 Task: Search one way flight ticket for 2 adults, 2 children, 2 infants in seat in first from Utqiagvik(barrow): Wiley Postwill Rogers Memorial Airport to South Bend: South Bend International Airport on 8-6-2023. Choice of flights is Singapure airlines. Number of bags: 2 carry on bags. Outbound departure time preference is 17:15.
Action: Mouse moved to (335, 139)
Screenshot: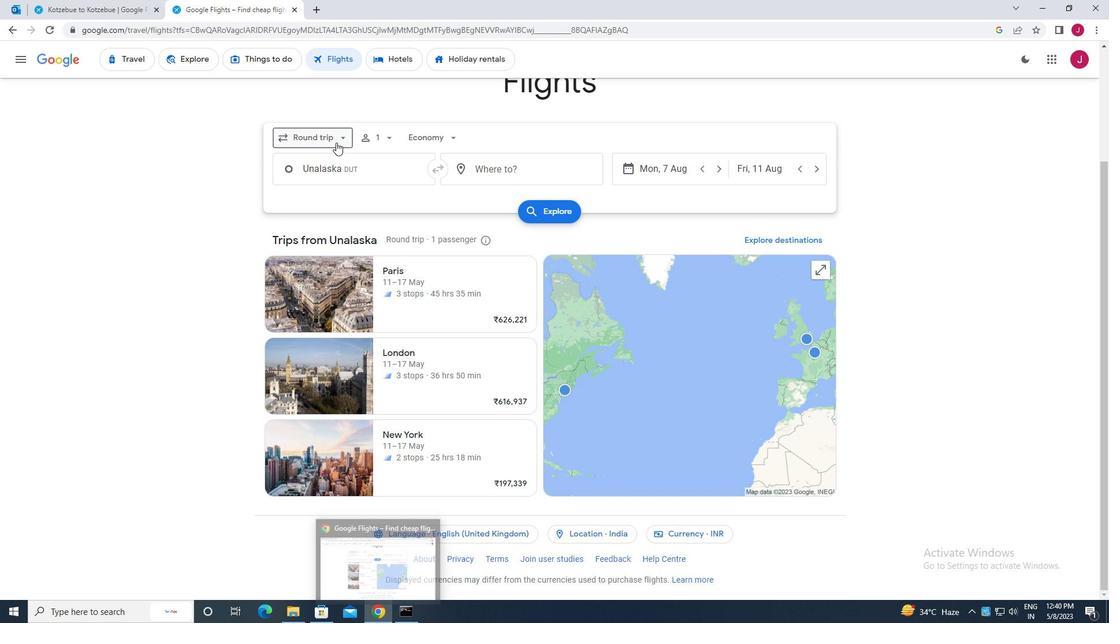 
Action: Mouse pressed left at (335, 139)
Screenshot: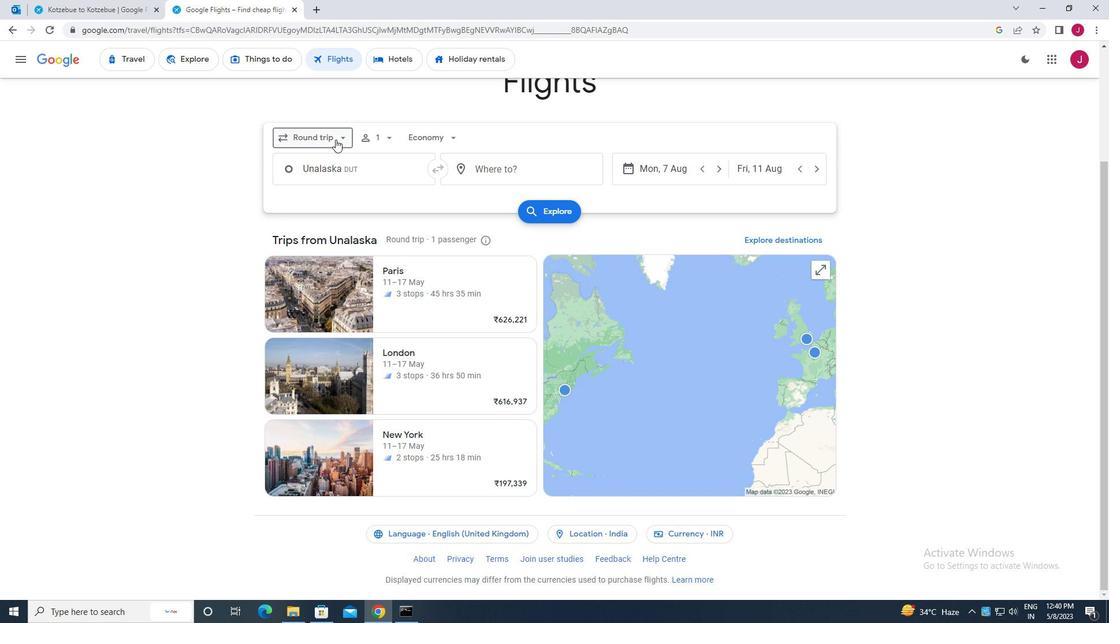 
Action: Mouse moved to (331, 190)
Screenshot: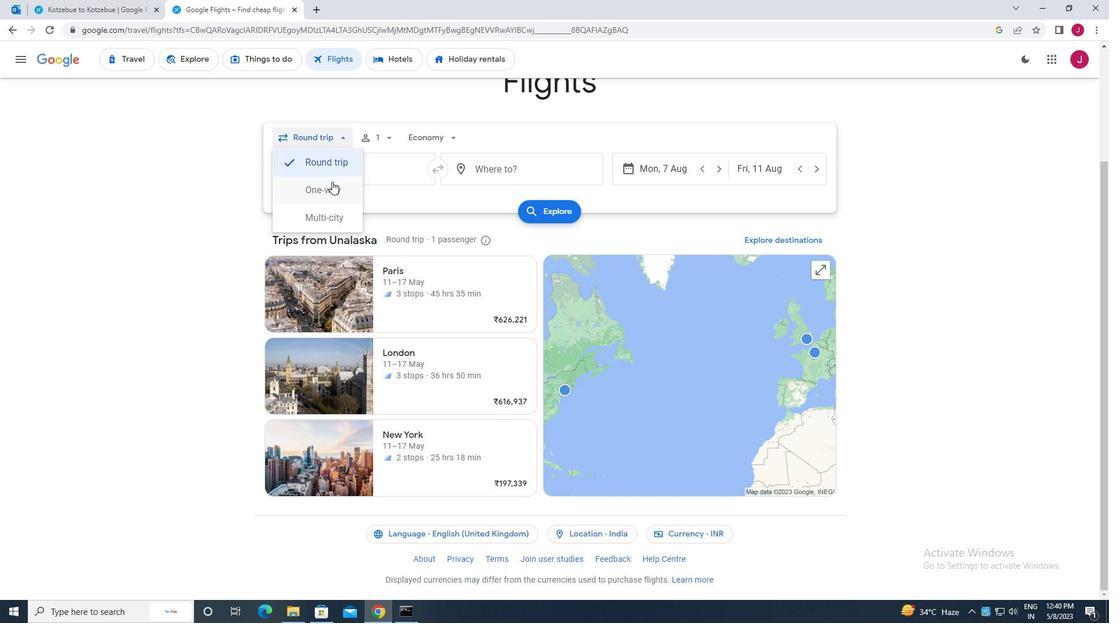 
Action: Mouse pressed left at (331, 190)
Screenshot: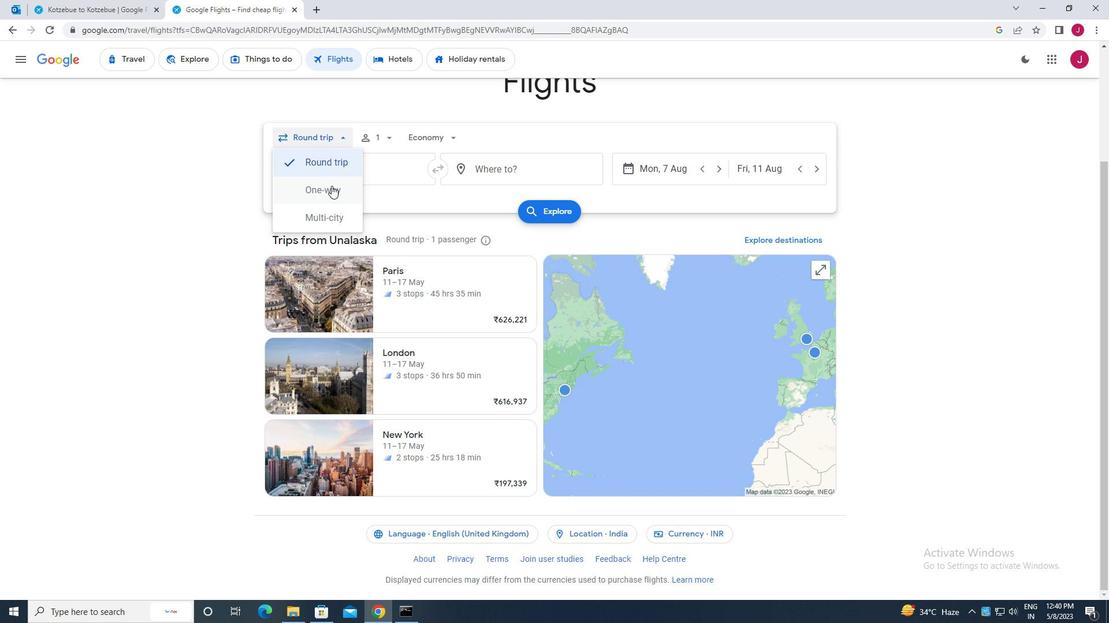 
Action: Mouse moved to (379, 134)
Screenshot: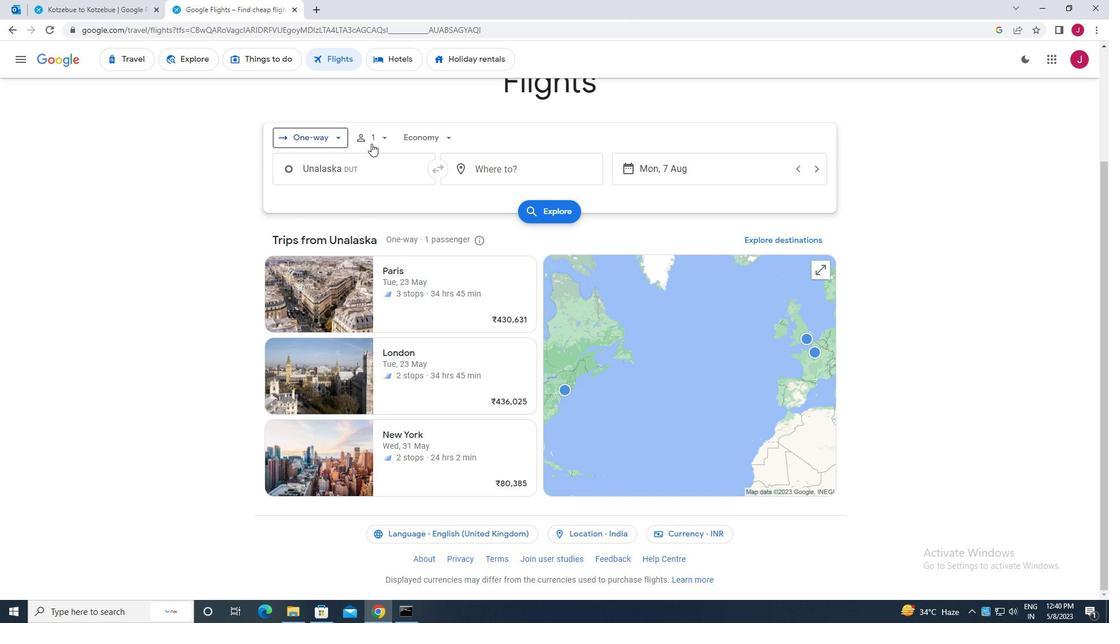 
Action: Mouse pressed left at (379, 134)
Screenshot: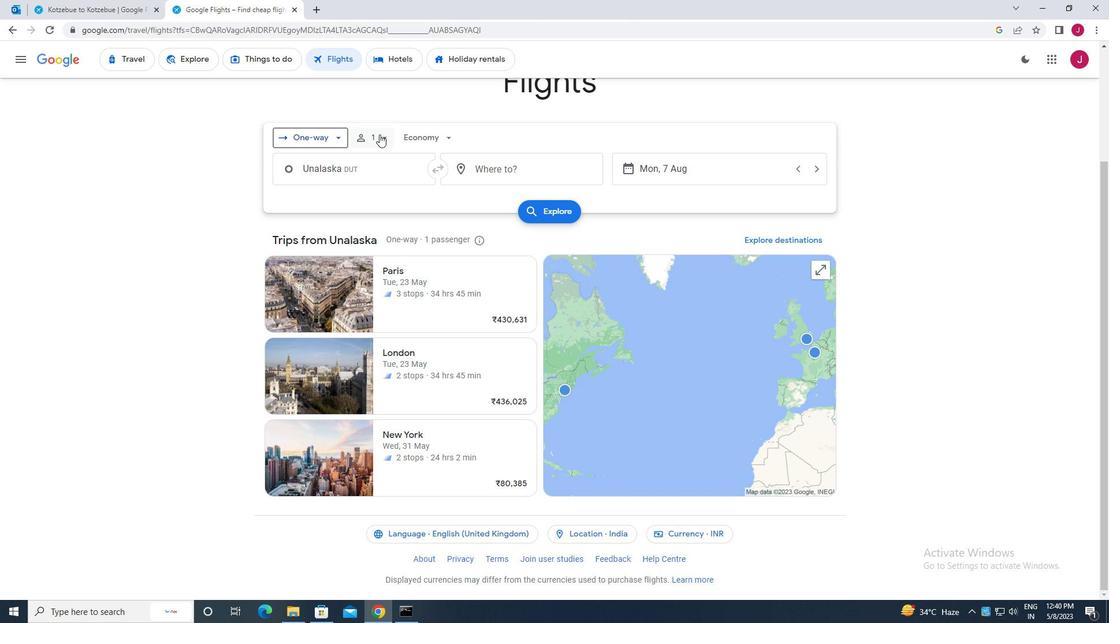 
Action: Mouse moved to (473, 166)
Screenshot: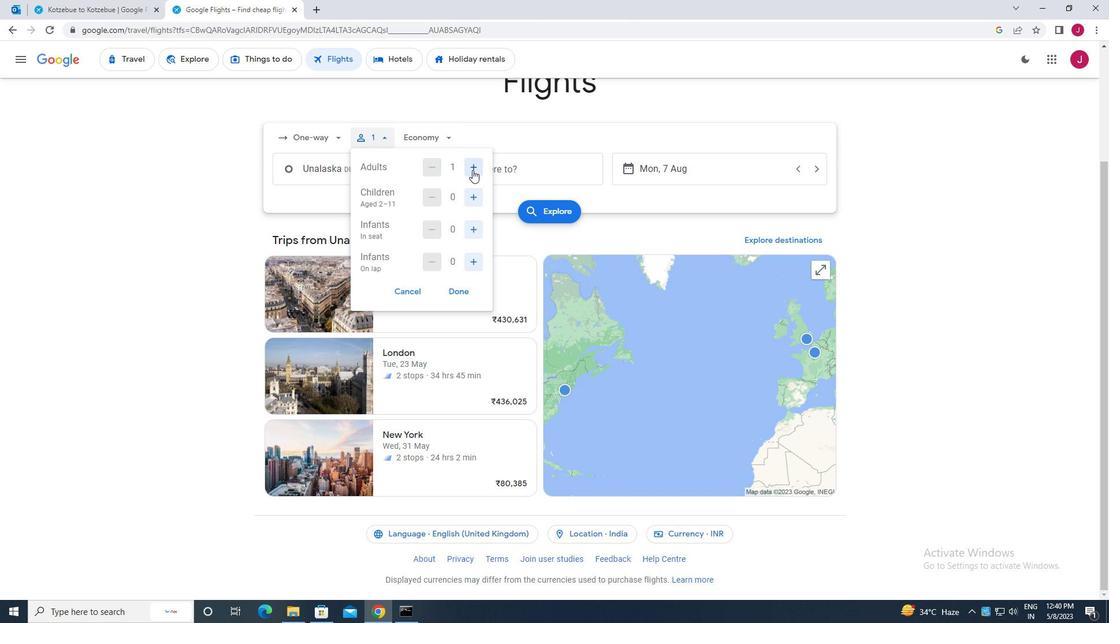 
Action: Mouse pressed left at (473, 166)
Screenshot: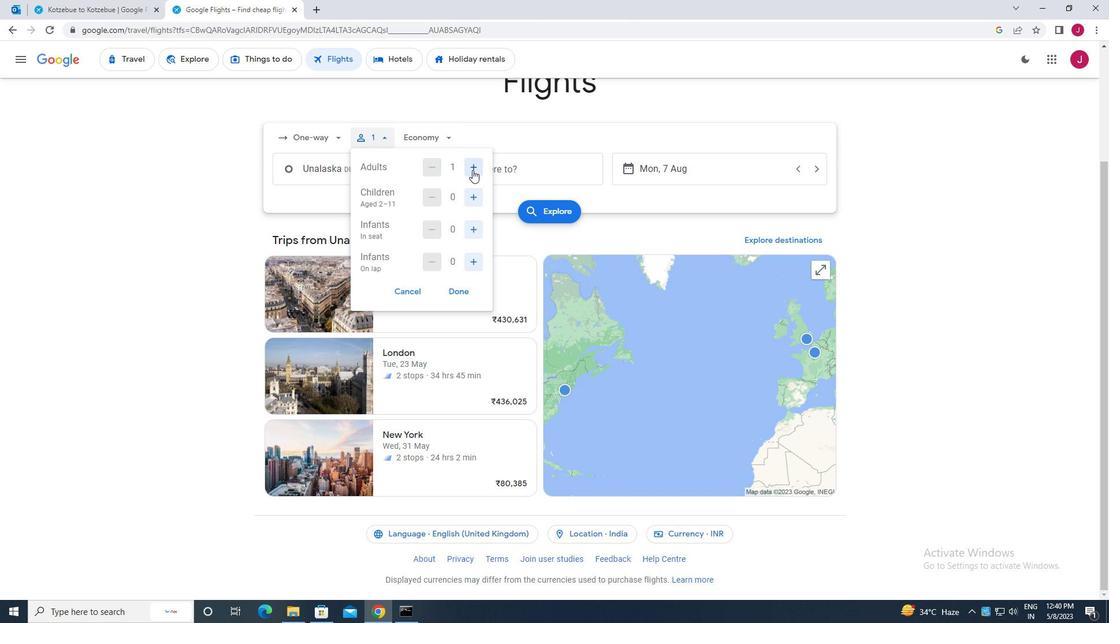 
Action: Mouse moved to (476, 198)
Screenshot: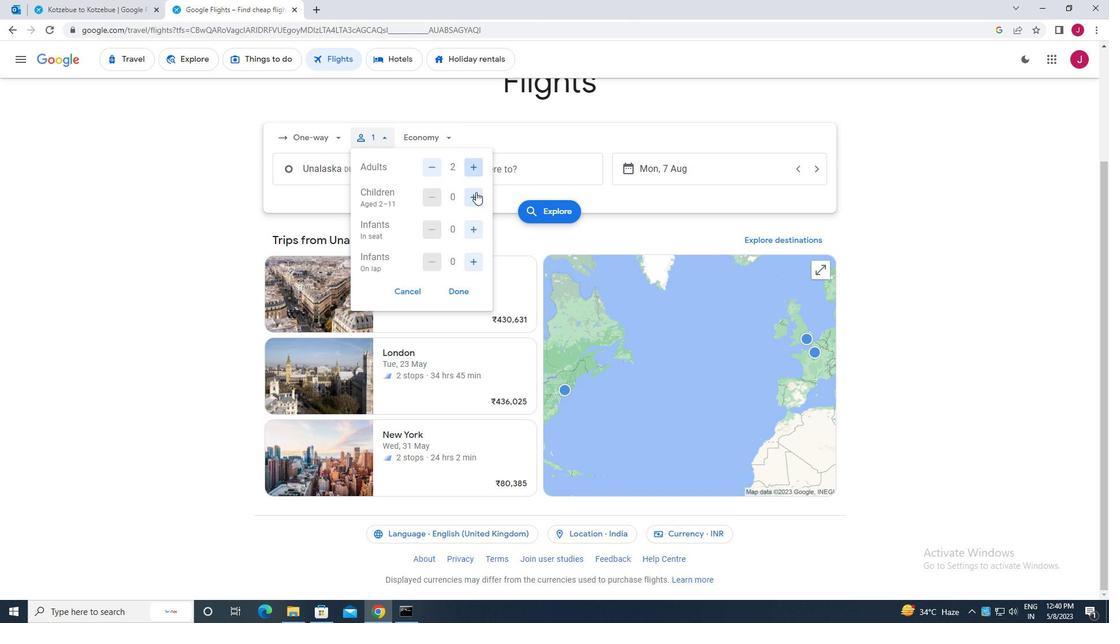 
Action: Mouse pressed left at (476, 198)
Screenshot: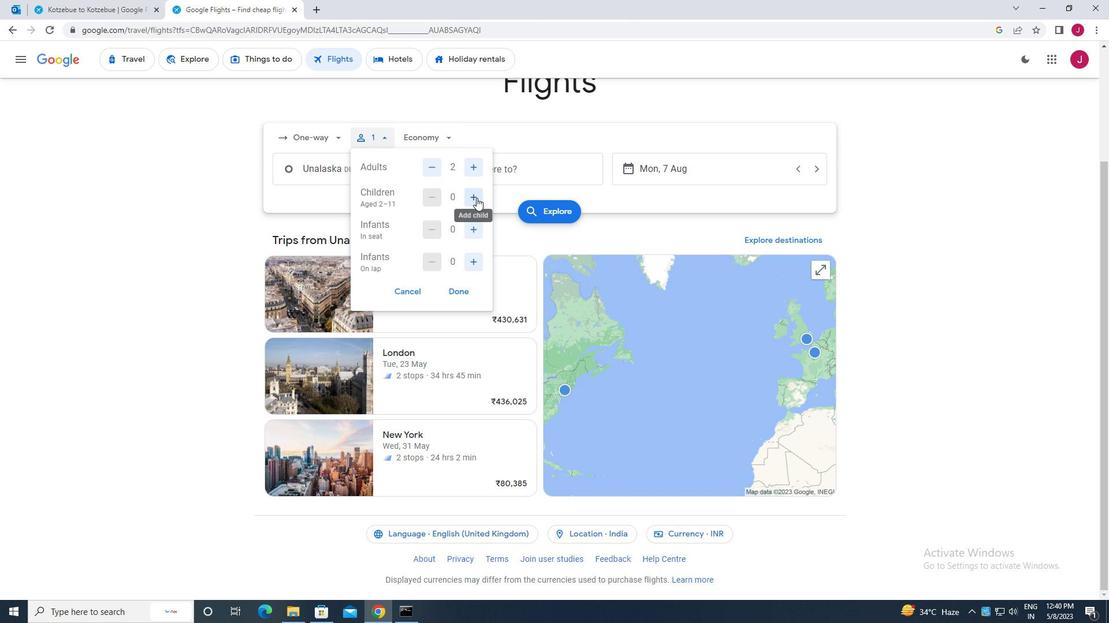 
Action: Mouse pressed left at (476, 198)
Screenshot: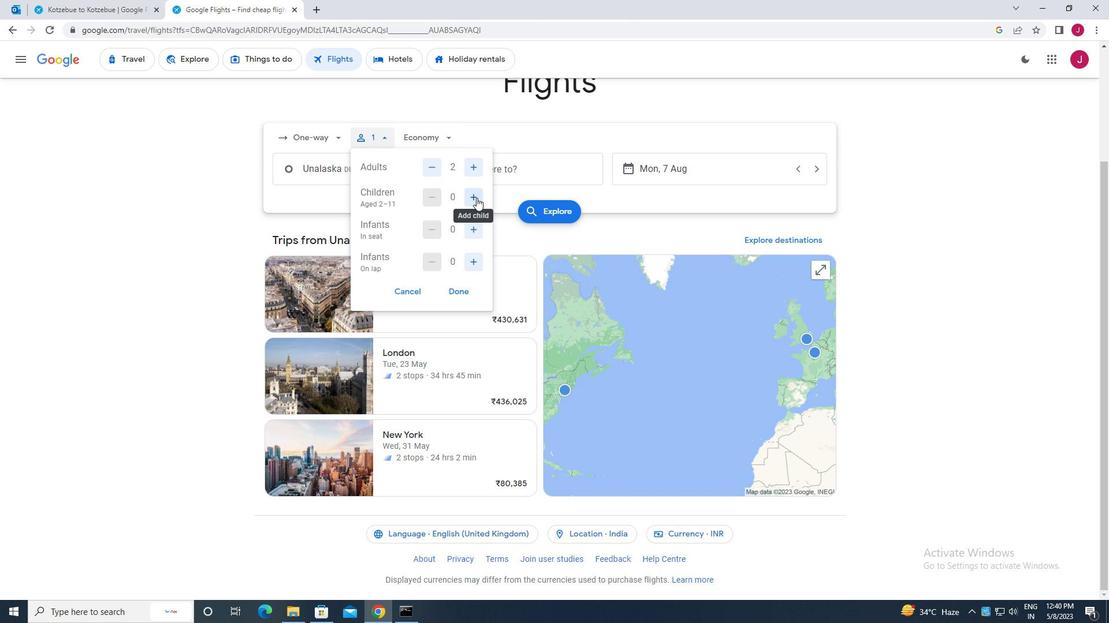 
Action: Mouse moved to (475, 232)
Screenshot: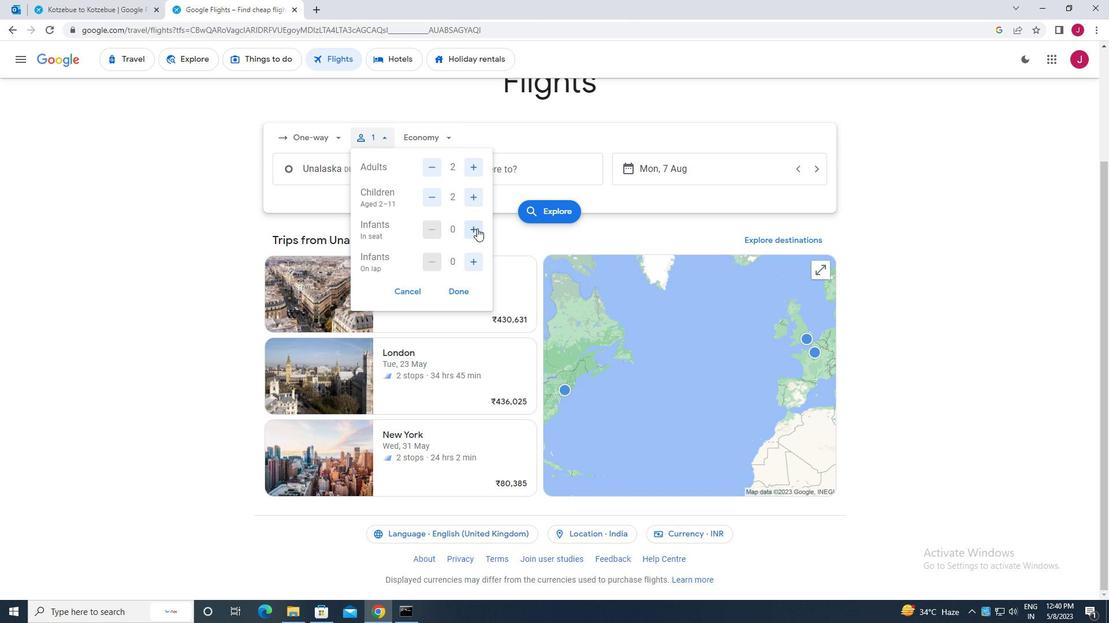 
Action: Mouse pressed left at (475, 232)
Screenshot: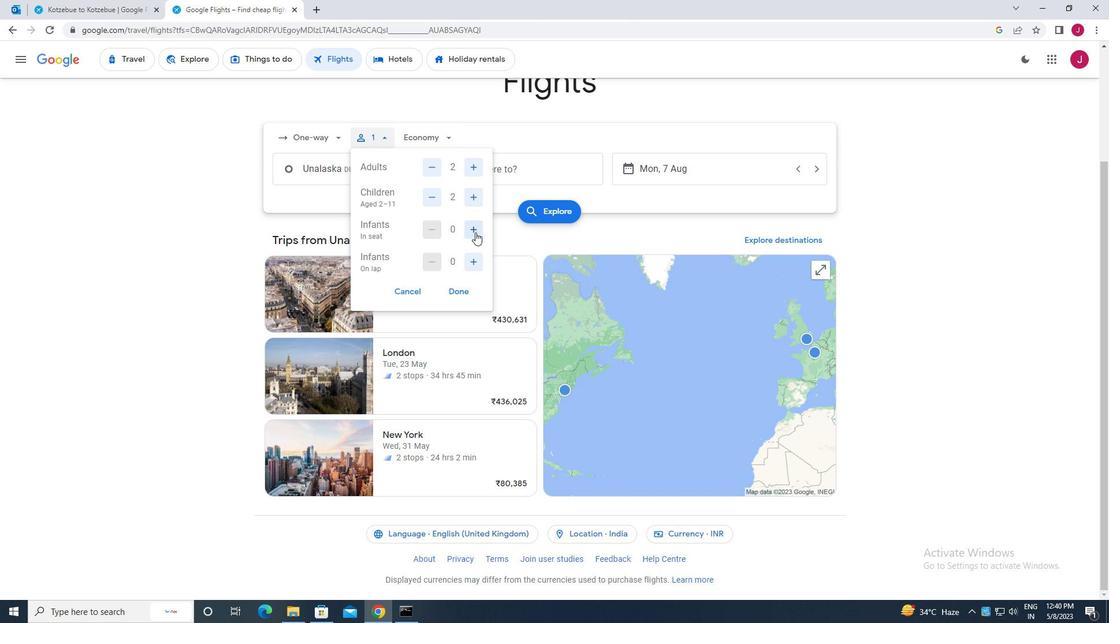 
Action: Mouse pressed left at (475, 232)
Screenshot: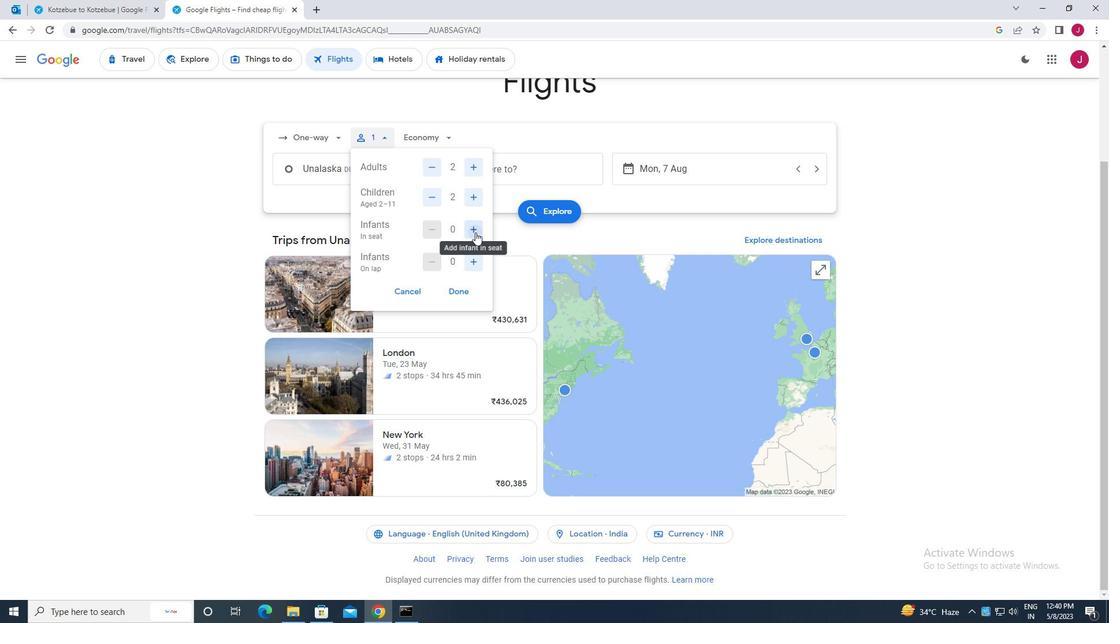 
Action: Mouse moved to (461, 289)
Screenshot: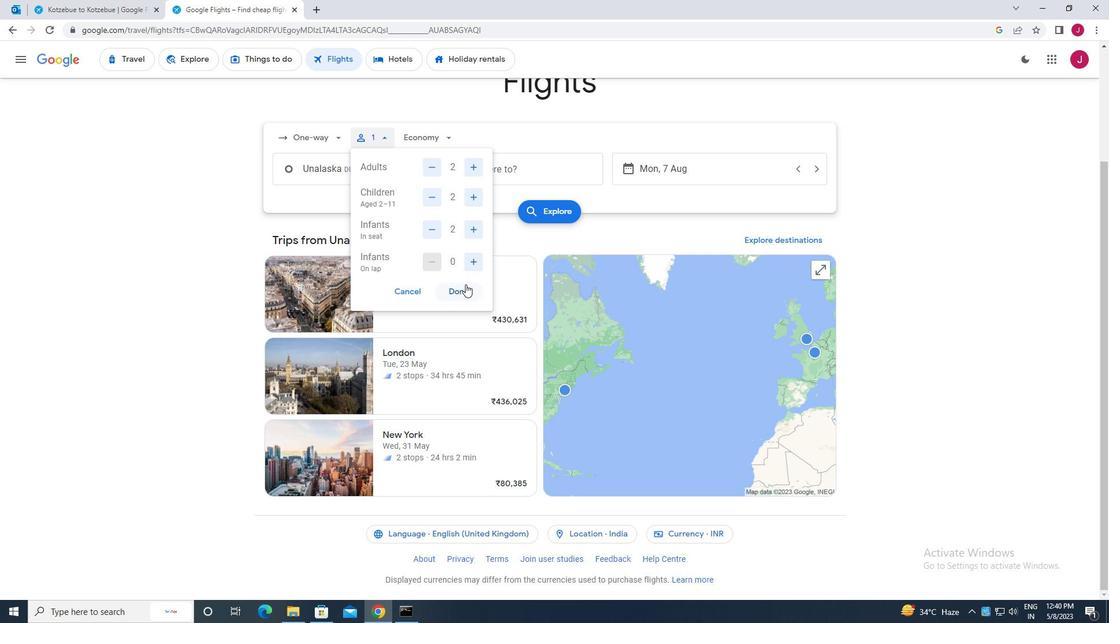 
Action: Mouse pressed left at (461, 289)
Screenshot: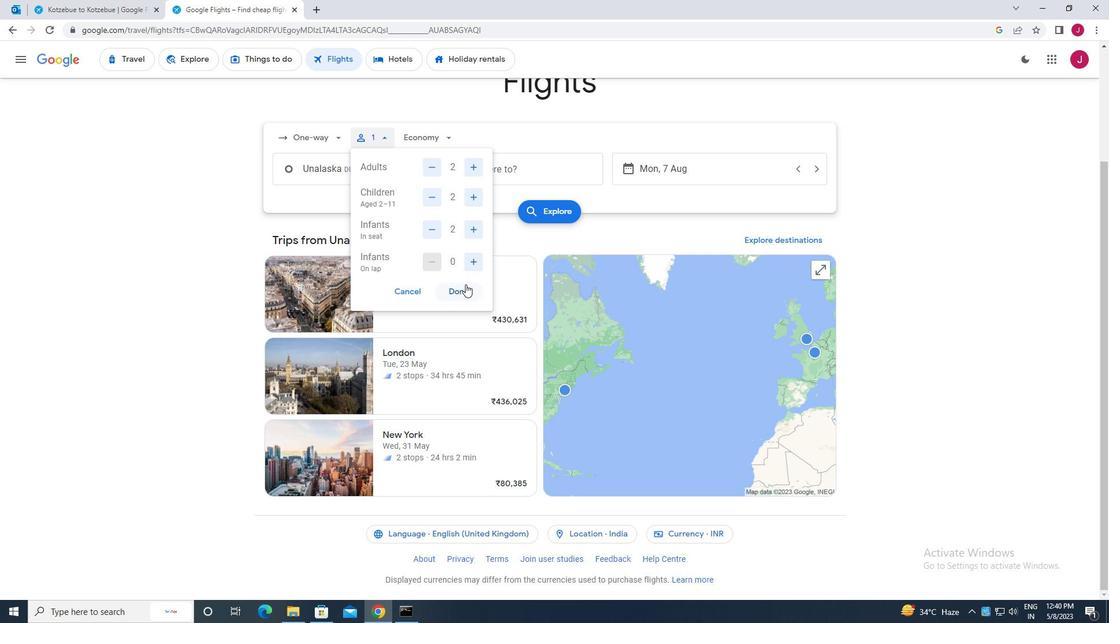 
Action: Mouse moved to (443, 139)
Screenshot: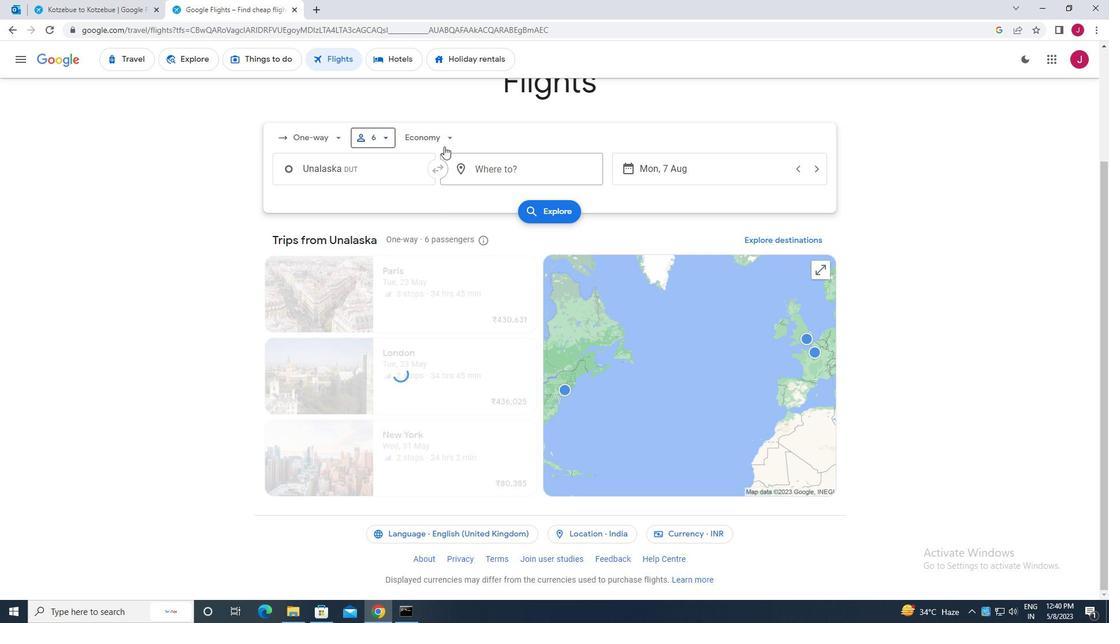 
Action: Mouse pressed left at (443, 139)
Screenshot: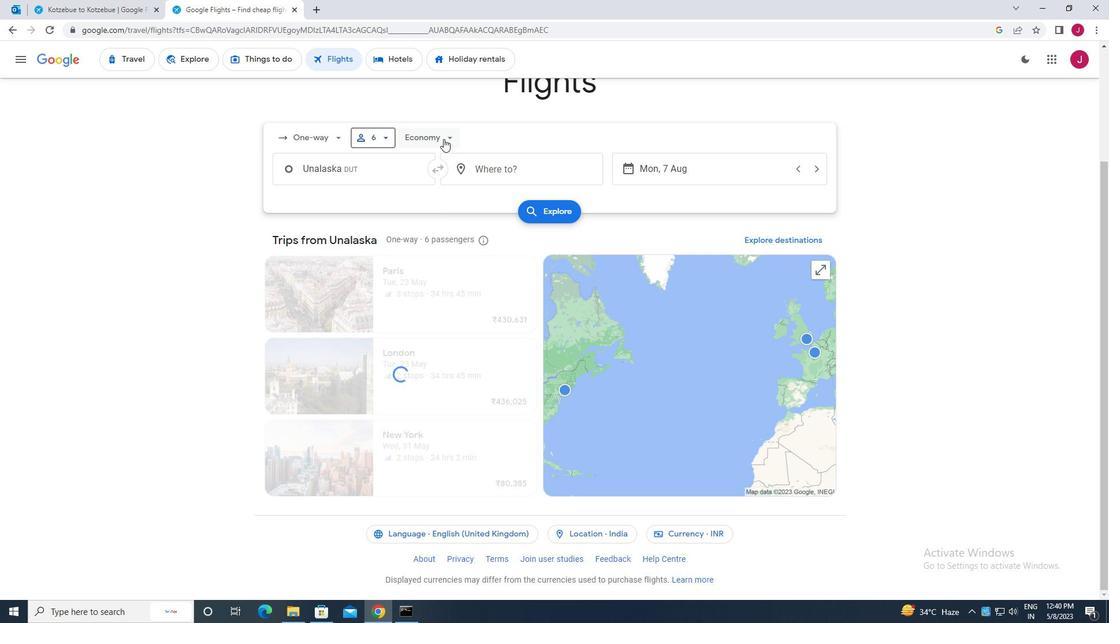 
Action: Mouse moved to (441, 244)
Screenshot: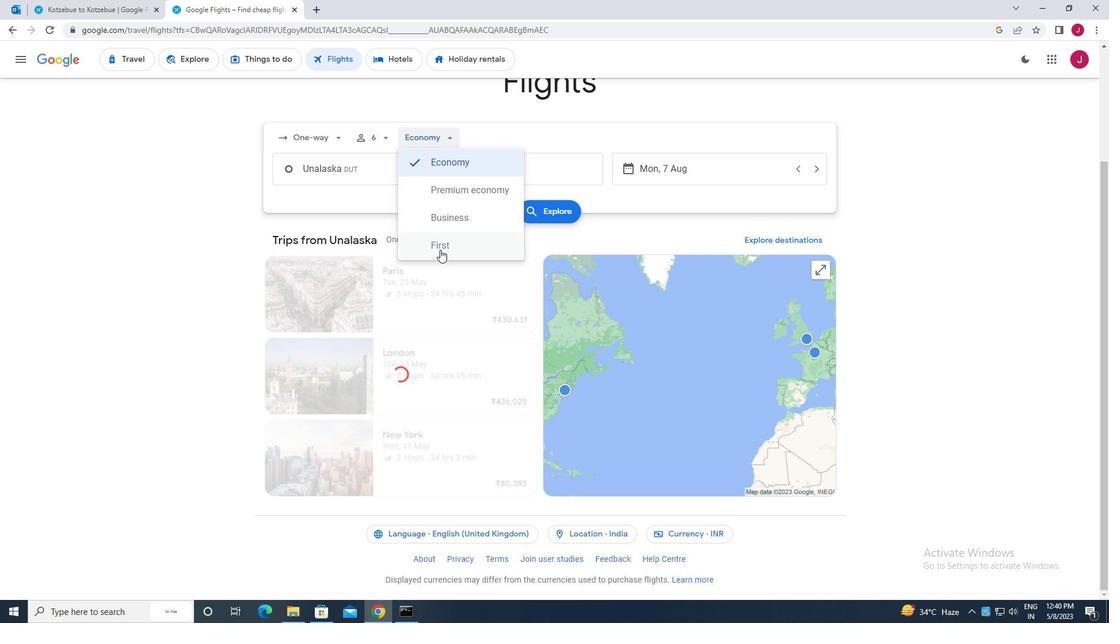 
Action: Mouse pressed left at (441, 244)
Screenshot: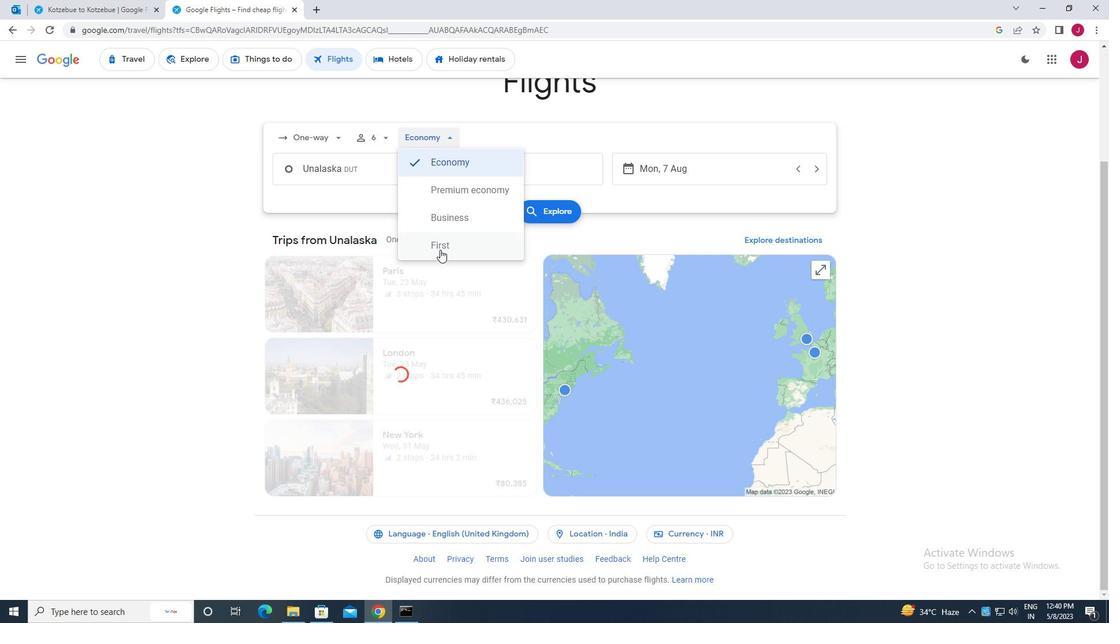 
Action: Mouse moved to (376, 174)
Screenshot: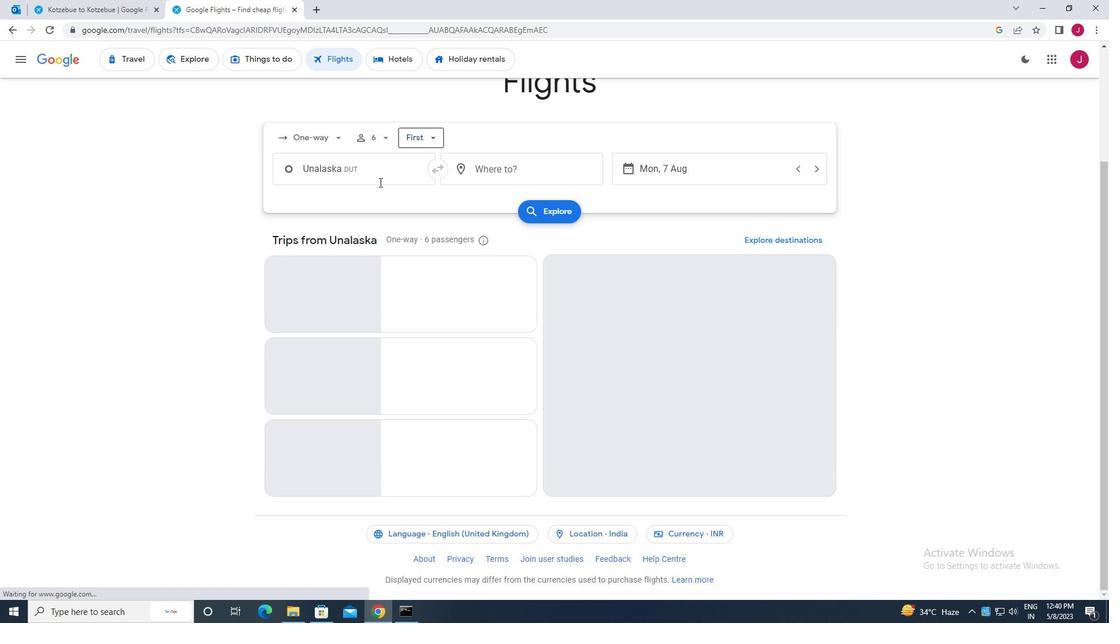 
Action: Mouse pressed left at (376, 174)
Screenshot: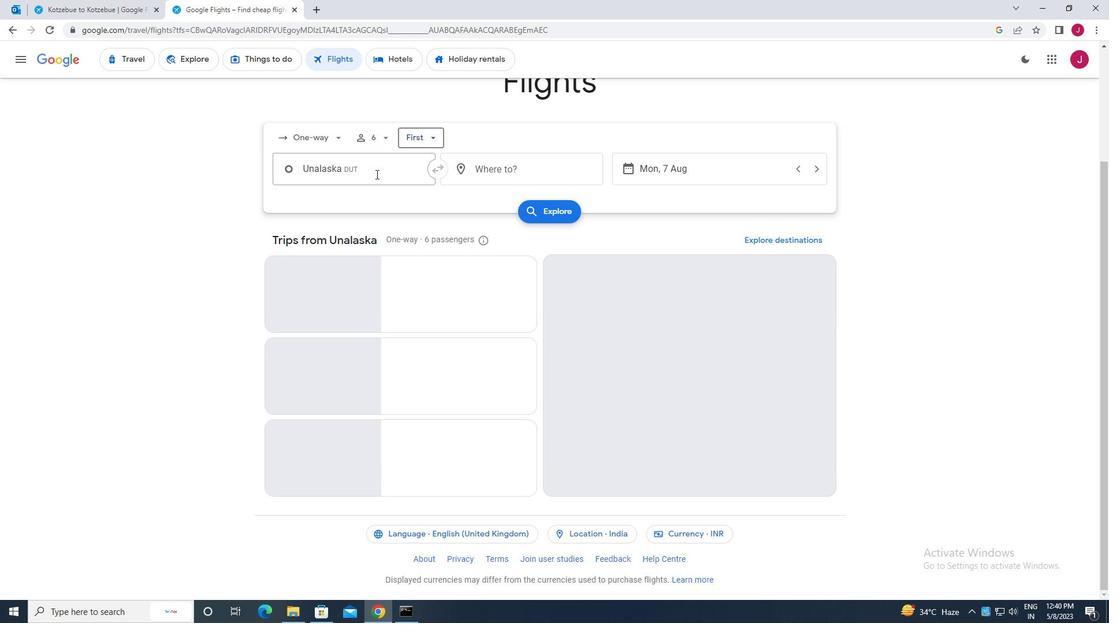 
Action: Key pressed utqiagvik
Screenshot: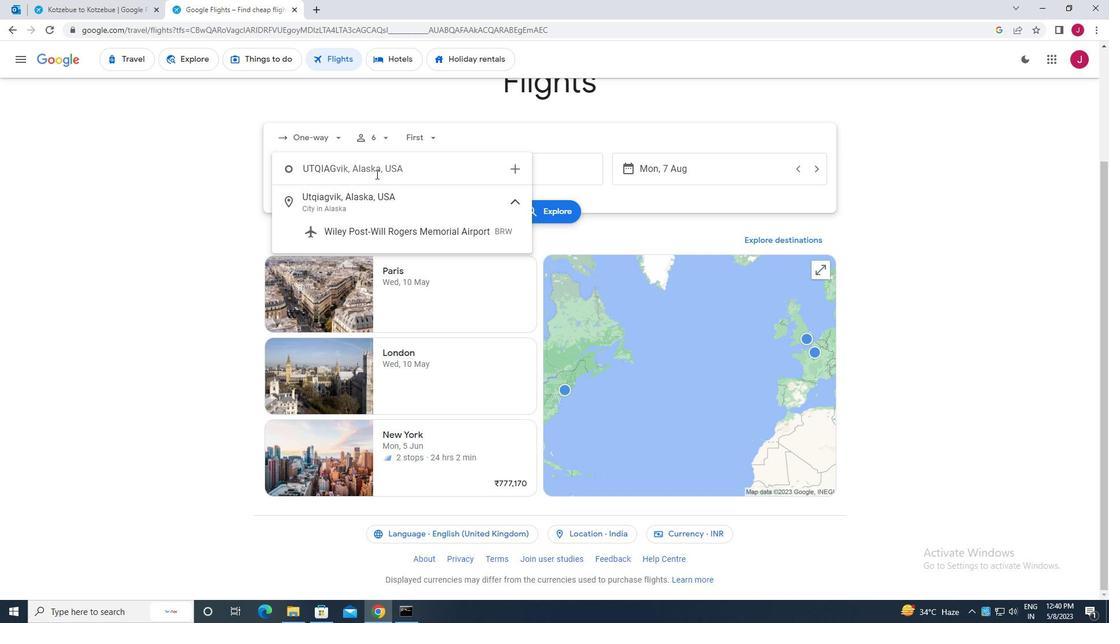 
Action: Mouse moved to (399, 229)
Screenshot: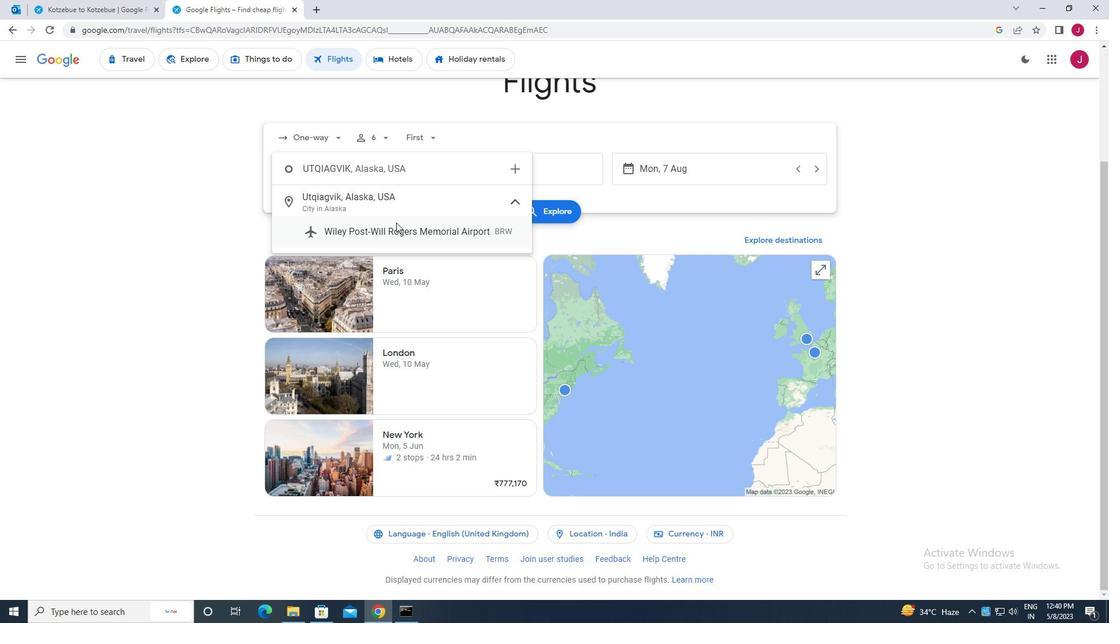
Action: Mouse pressed left at (399, 229)
Screenshot: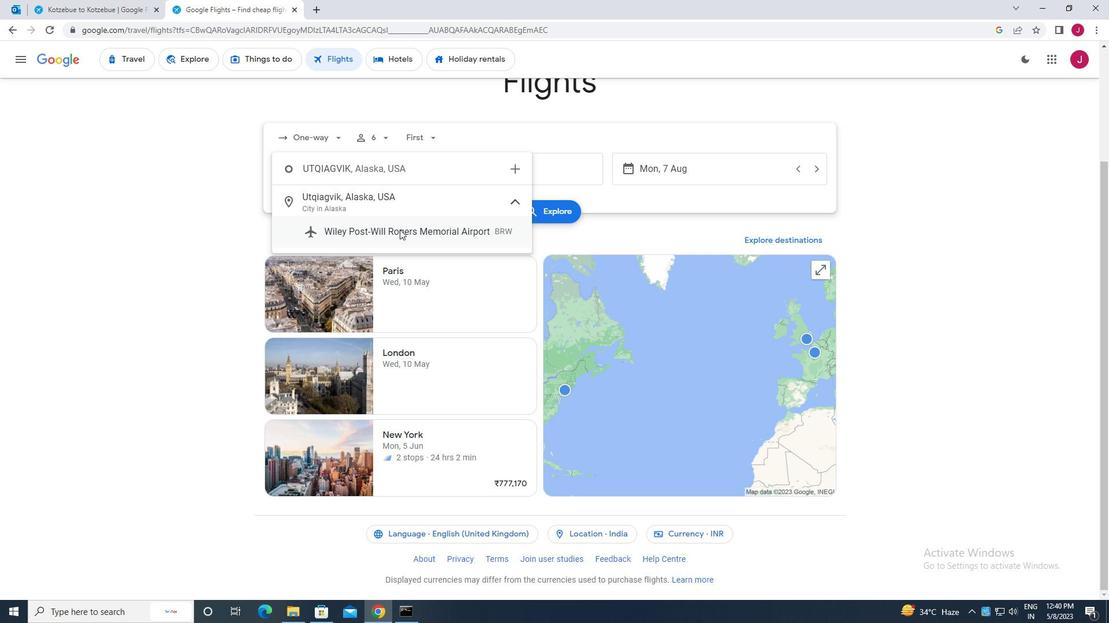 
Action: Mouse moved to (534, 175)
Screenshot: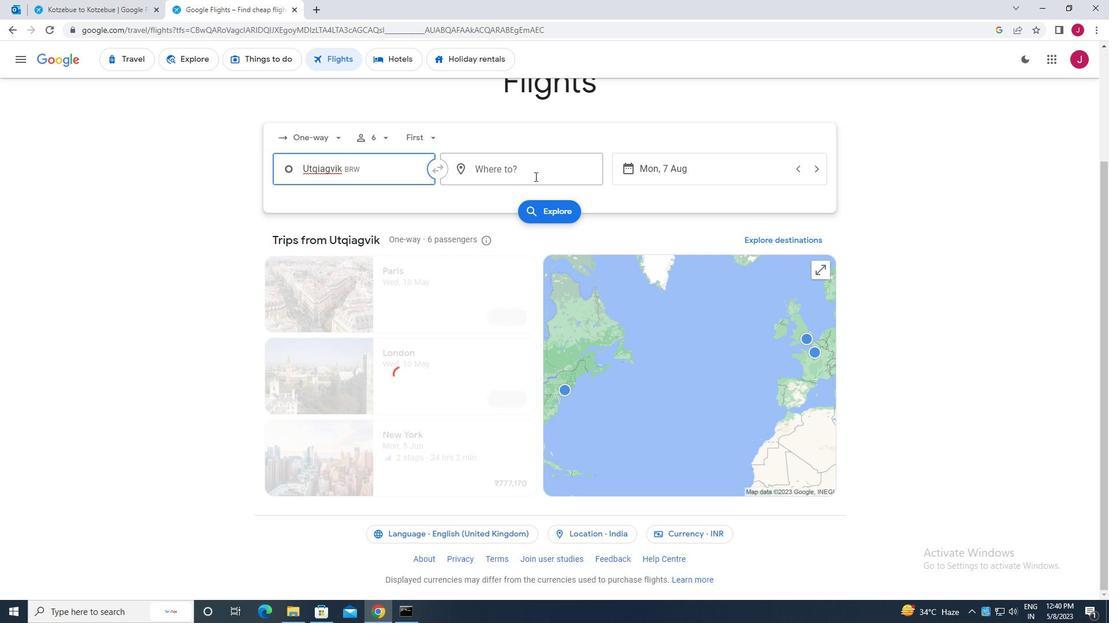 
Action: Mouse pressed left at (534, 175)
Screenshot: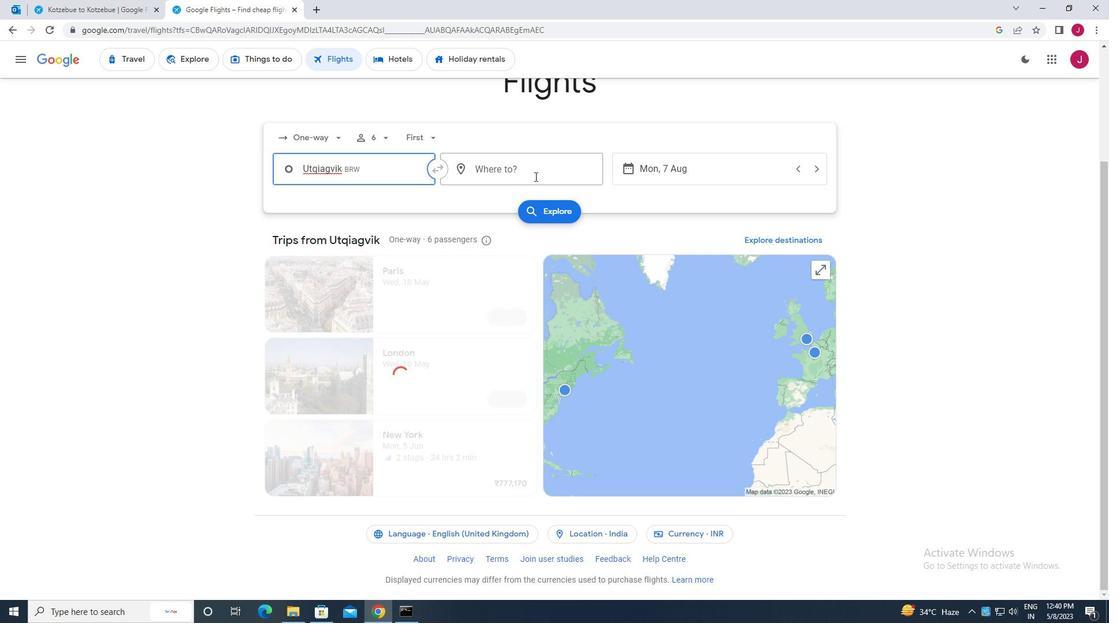 
Action: Mouse moved to (534, 175)
Screenshot: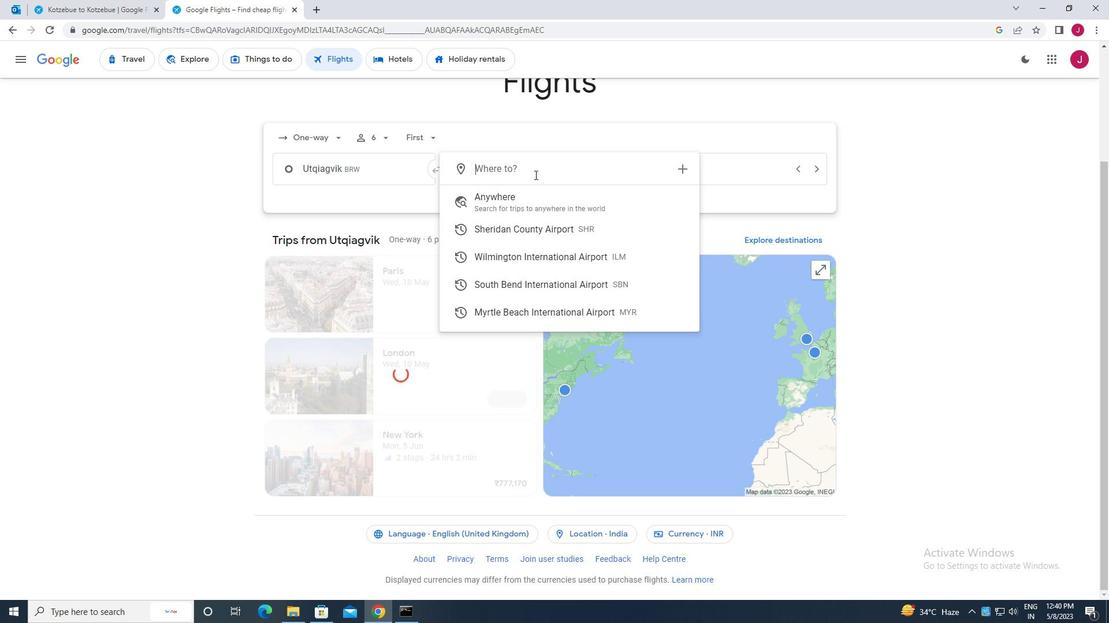 
Action: Key pressed south<Key.space>bend
Screenshot: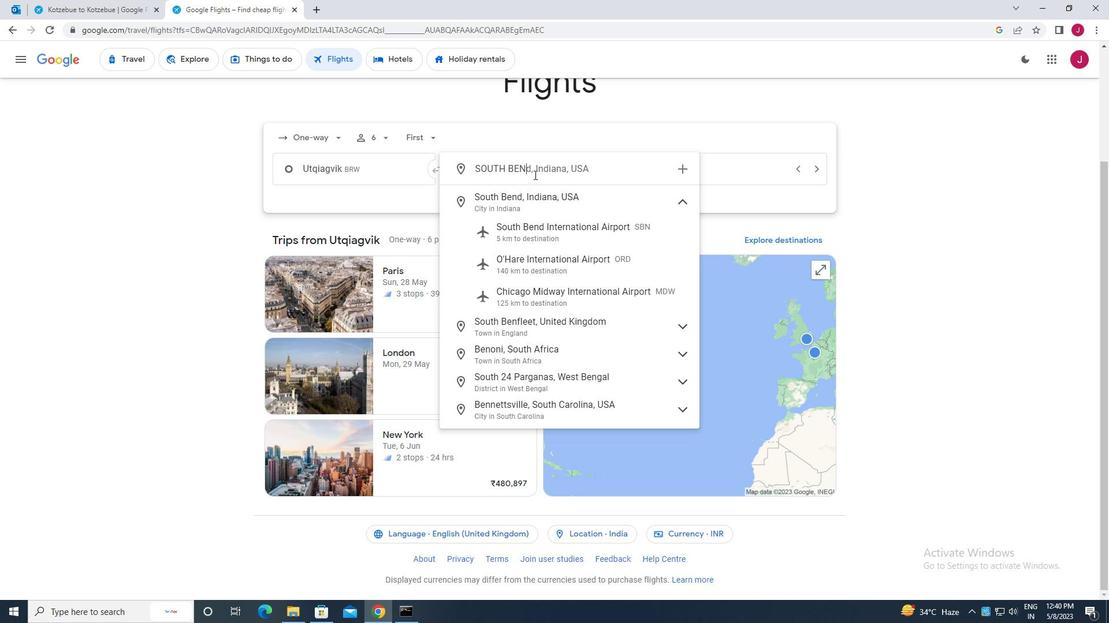 
Action: Mouse moved to (581, 228)
Screenshot: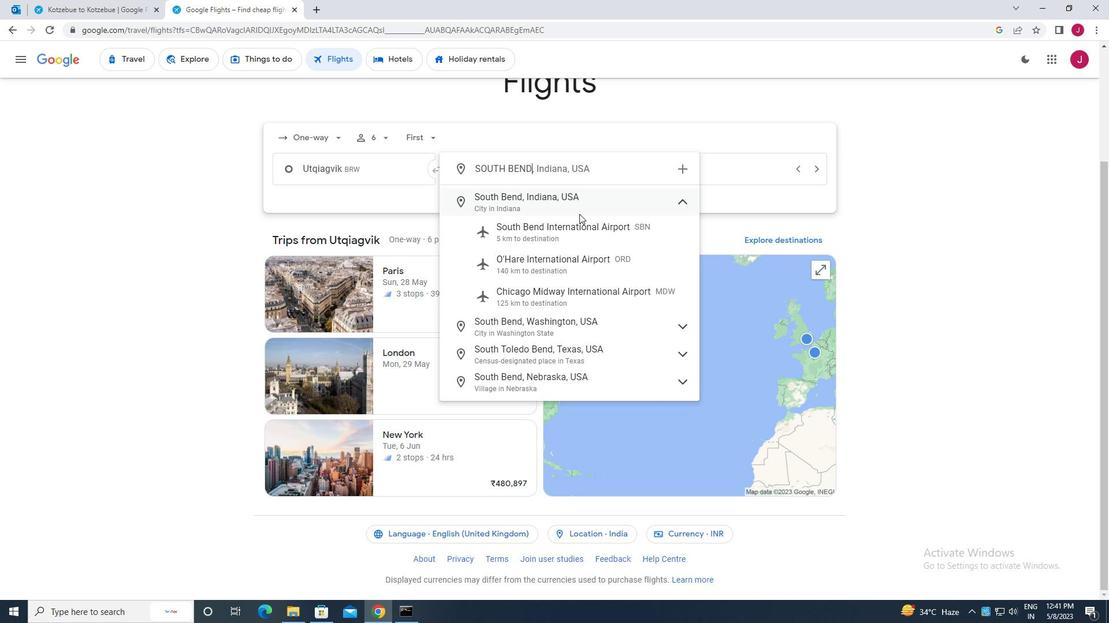 
Action: Mouse pressed left at (581, 228)
Screenshot: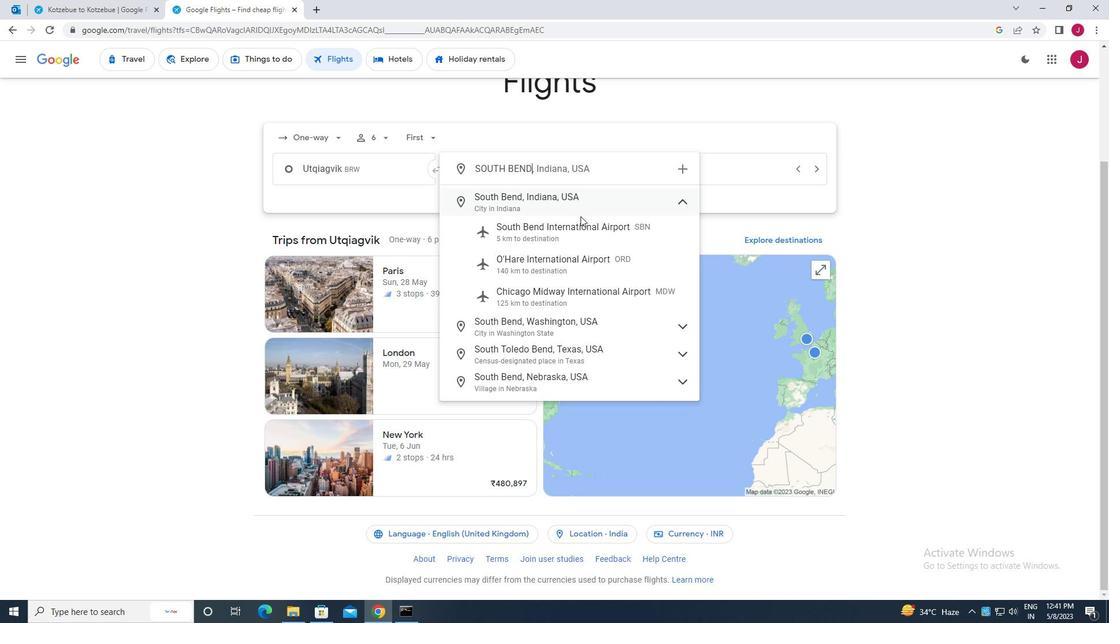 
Action: Mouse moved to (694, 175)
Screenshot: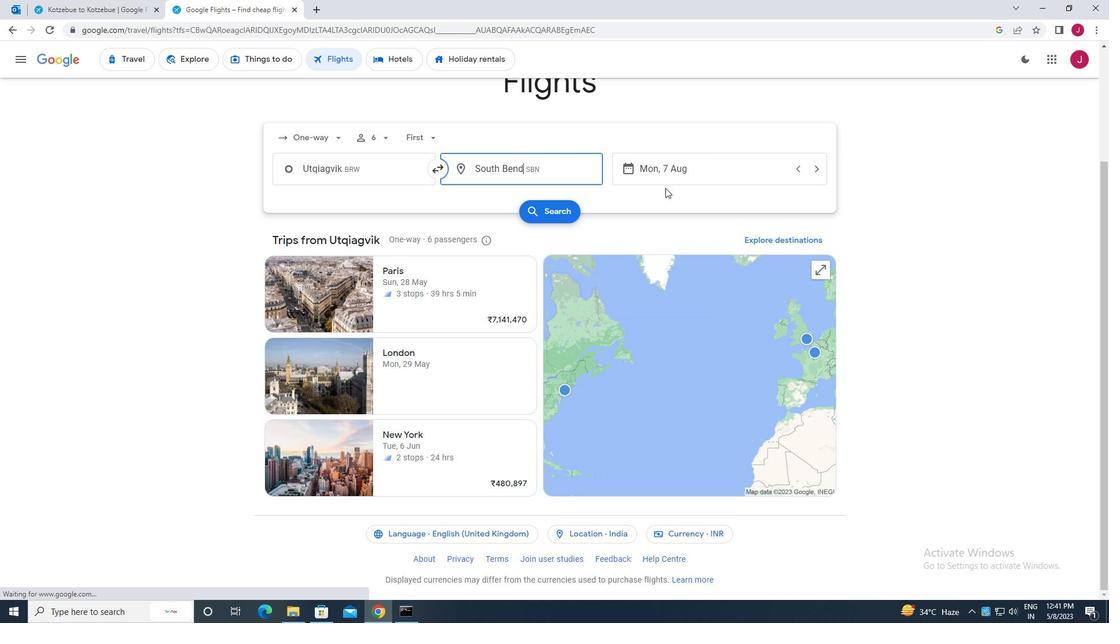 
Action: Mouse pressed left at (694, 175)
Screenshot: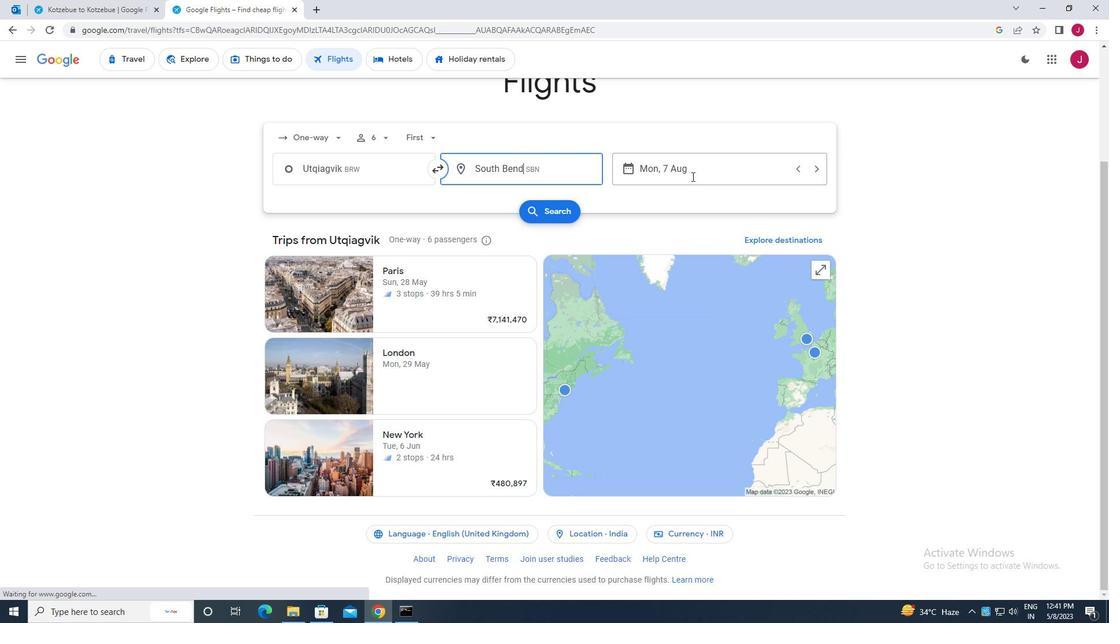 
Action: Mouse moved to (426, 296)
Screenshot: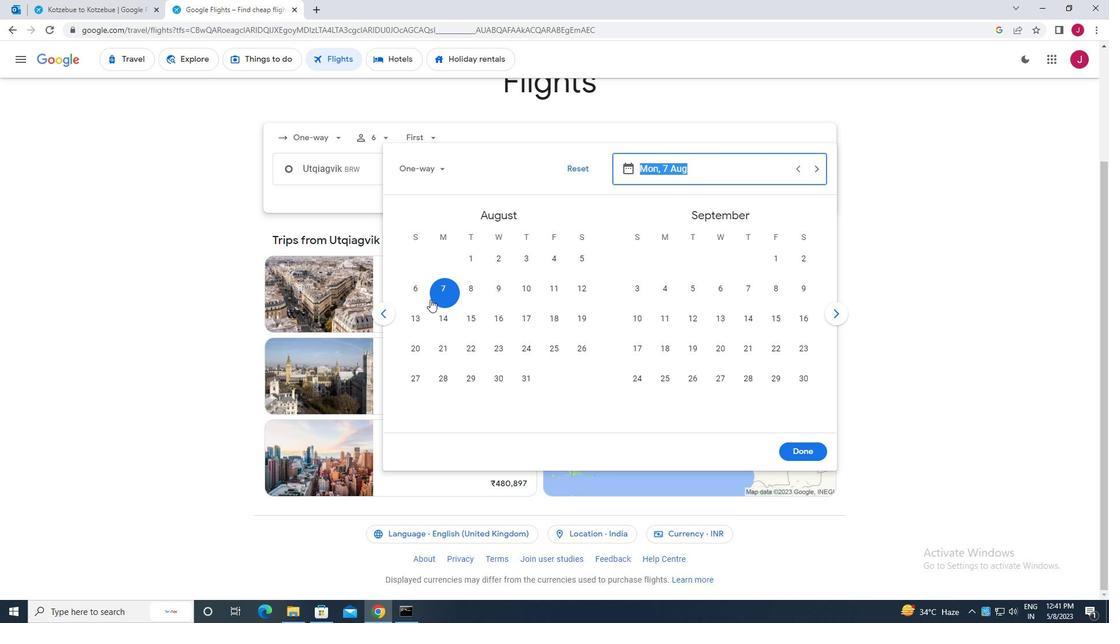 
Action: Mouse pressed left at (426, 296)
Screenshot: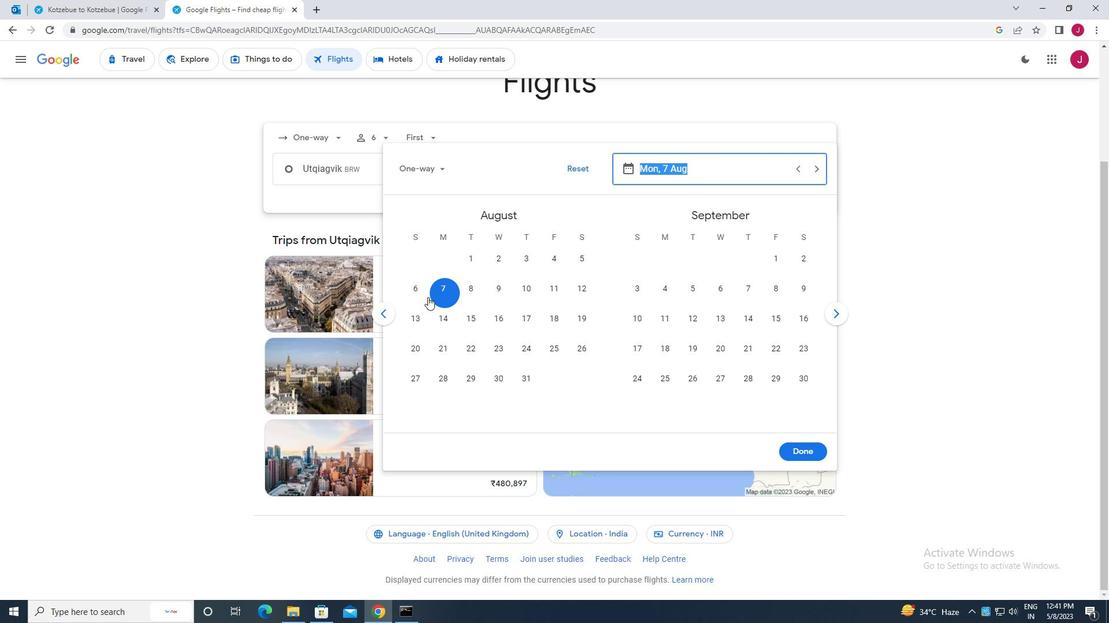 
Action: Mouse moved to (797, 451)
Screenshot: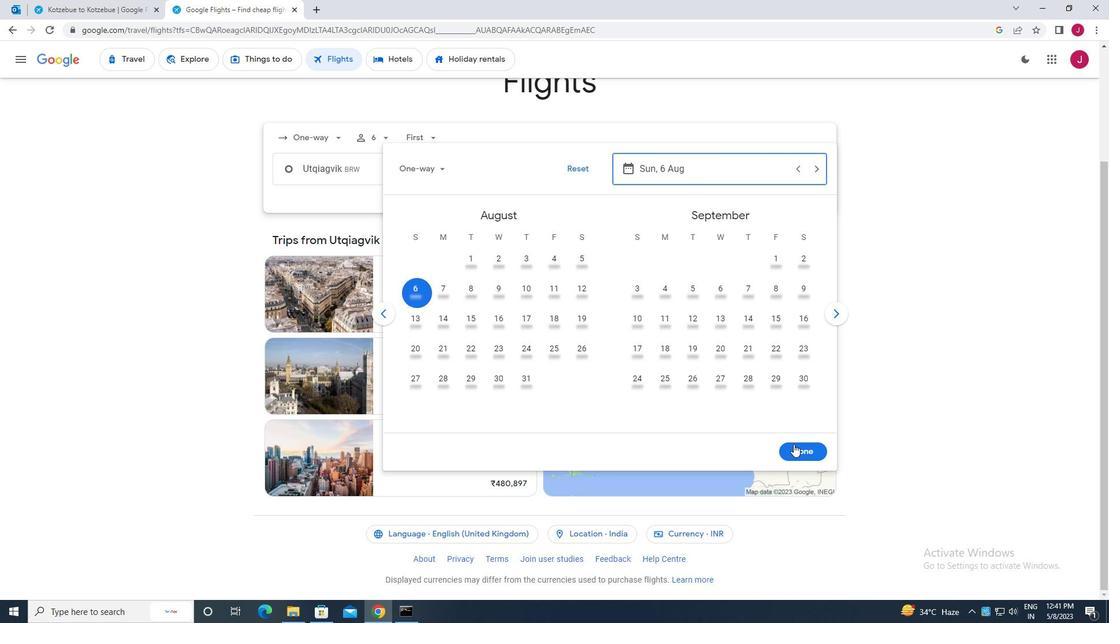 
Action: Mouse pressed left at (797, 451)
Screenshot: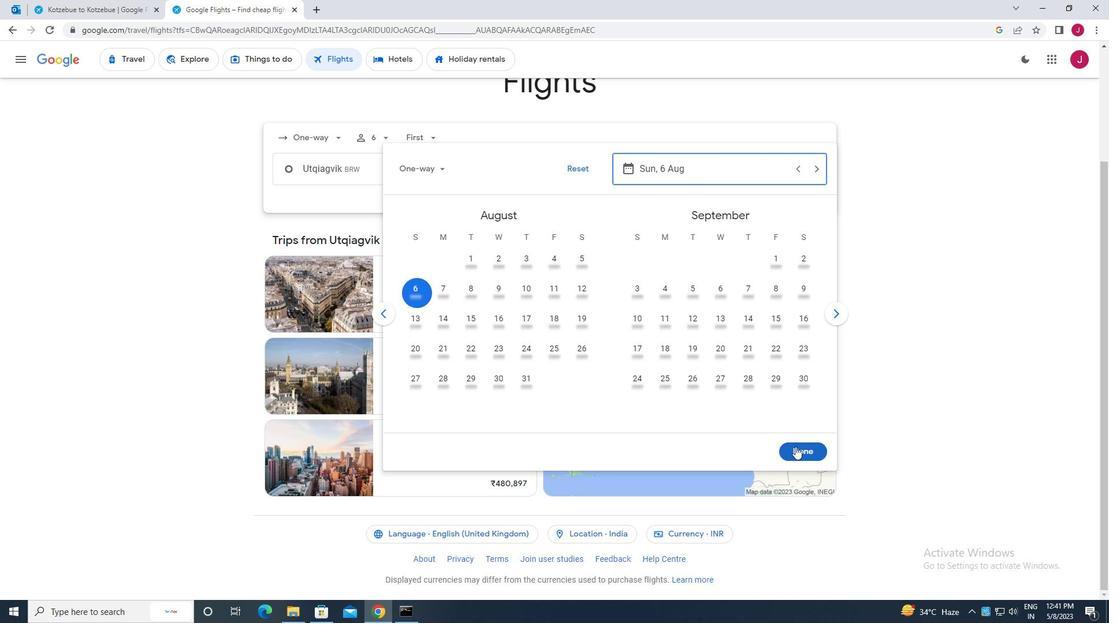 
Action: Mouse moved to (565, 209)
Screenshot: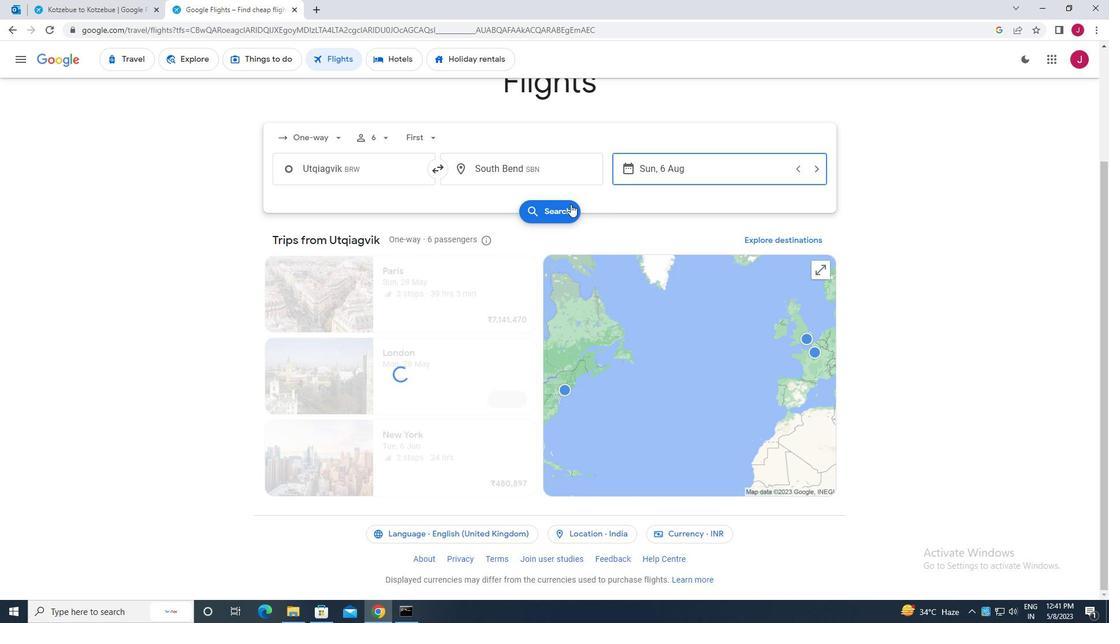 
Action: Mouse pressed left at (565, 209)
Screenshot: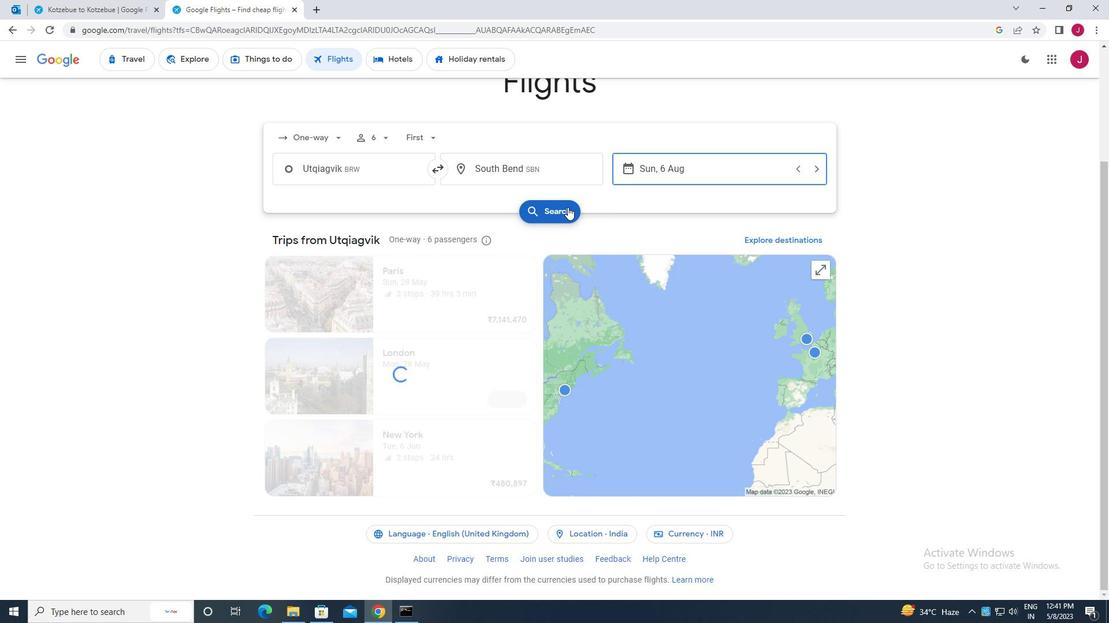 
Action: Mouse moved to (296, 167)
Screenshot: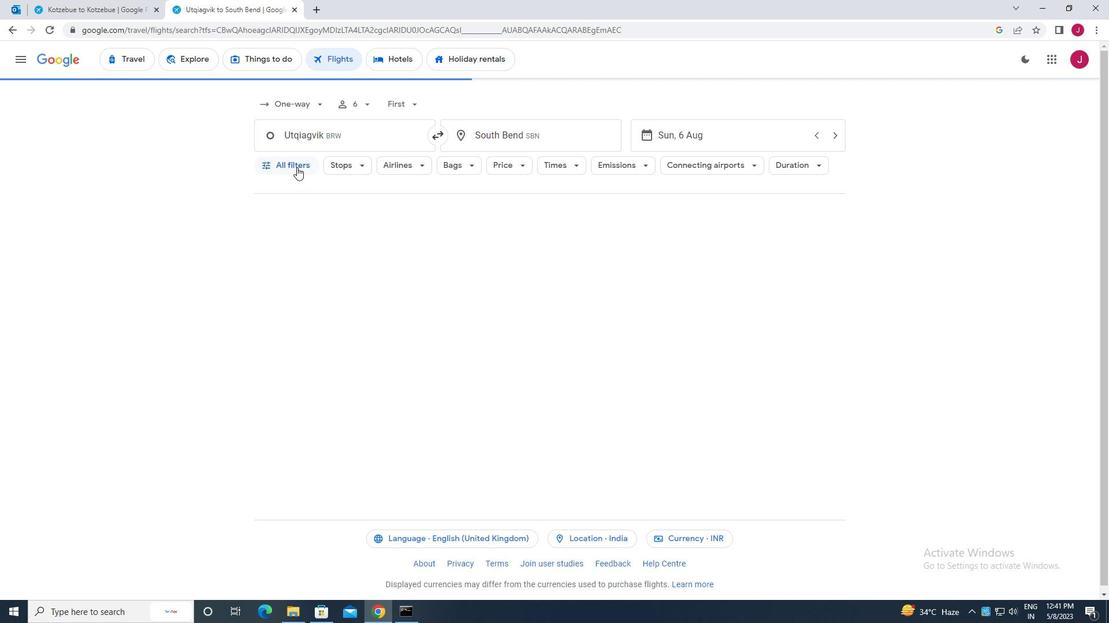 
Action: Mouse pressed left at (296, 167)
Screenshot: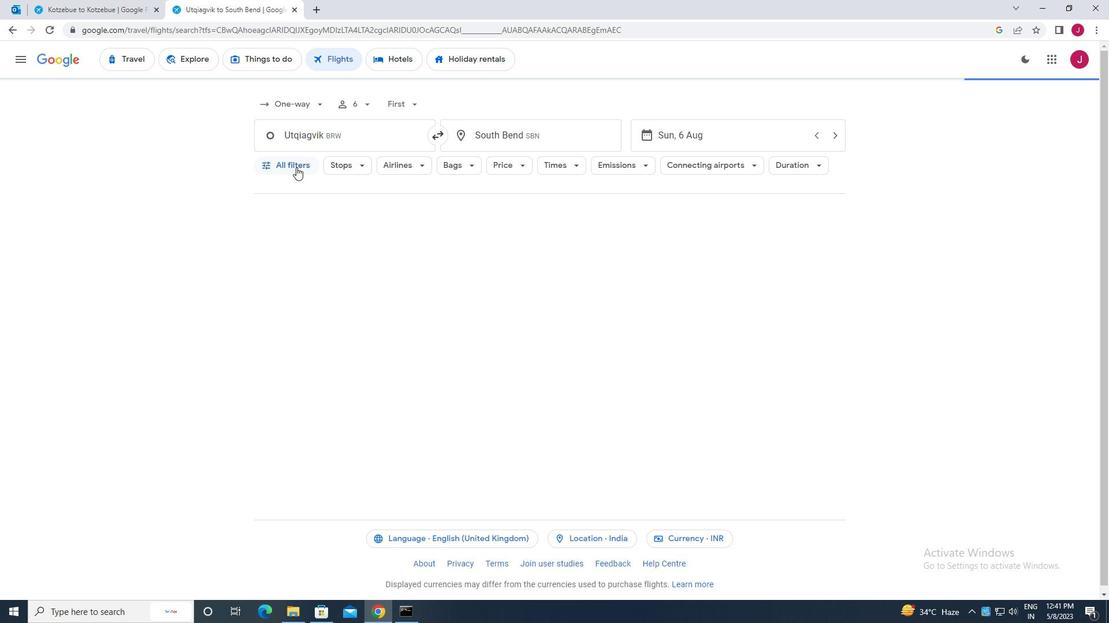 
Action: Mouse moved to (307, 179)
Screenshot: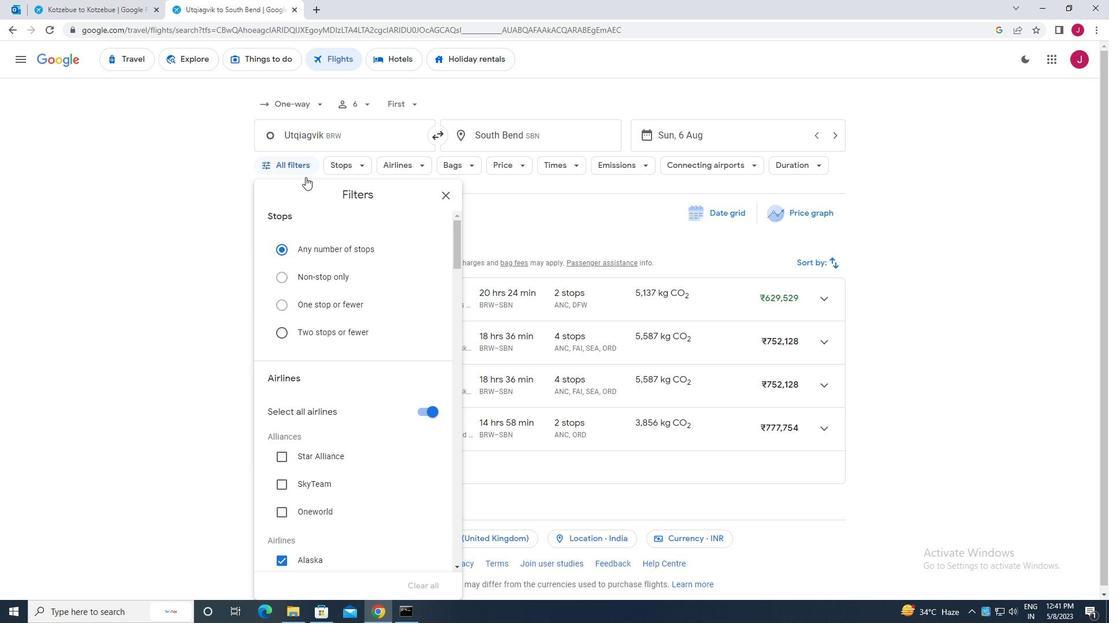 
Action: Mouse scrolled (307, 179) with delta (0, 0)
Screenshot: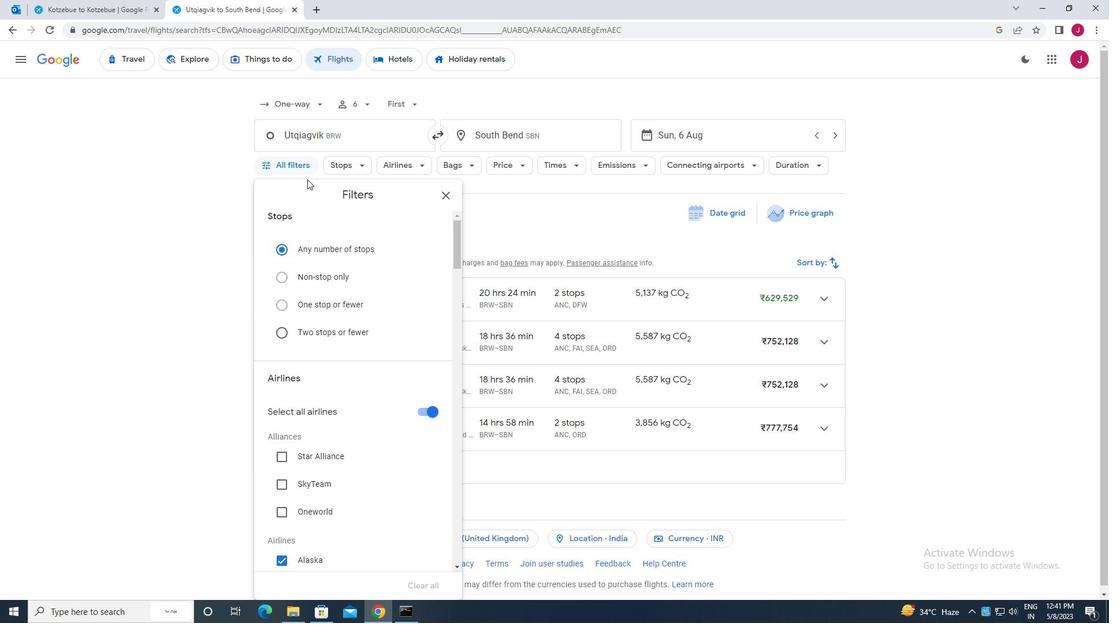 
Action: Mouse scrolled (307, 179) with delta (0, 0)
Screenshot: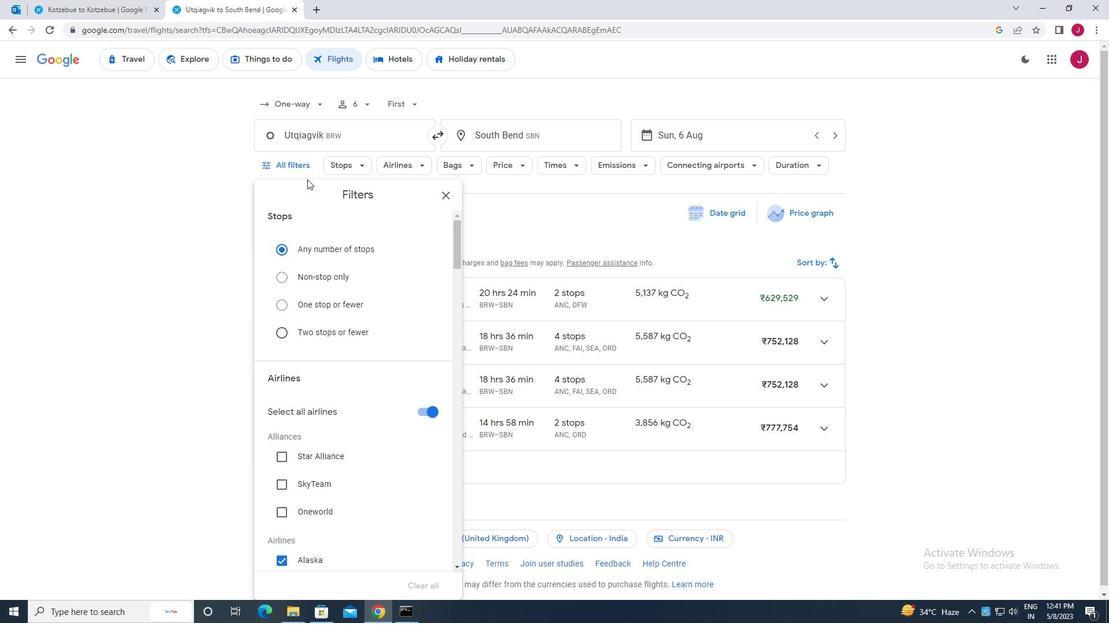
Action: Mouse moved to (397, 317)
Screenshot: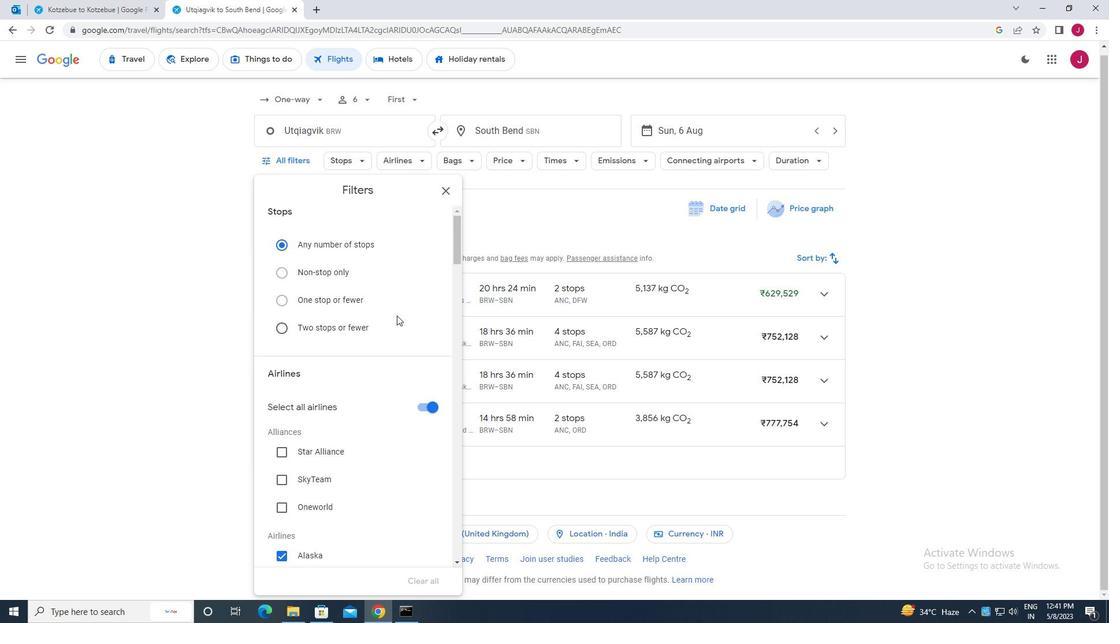 
Action: Mouse scrolled (397, 316) with delta (0, 0)
Screenshot: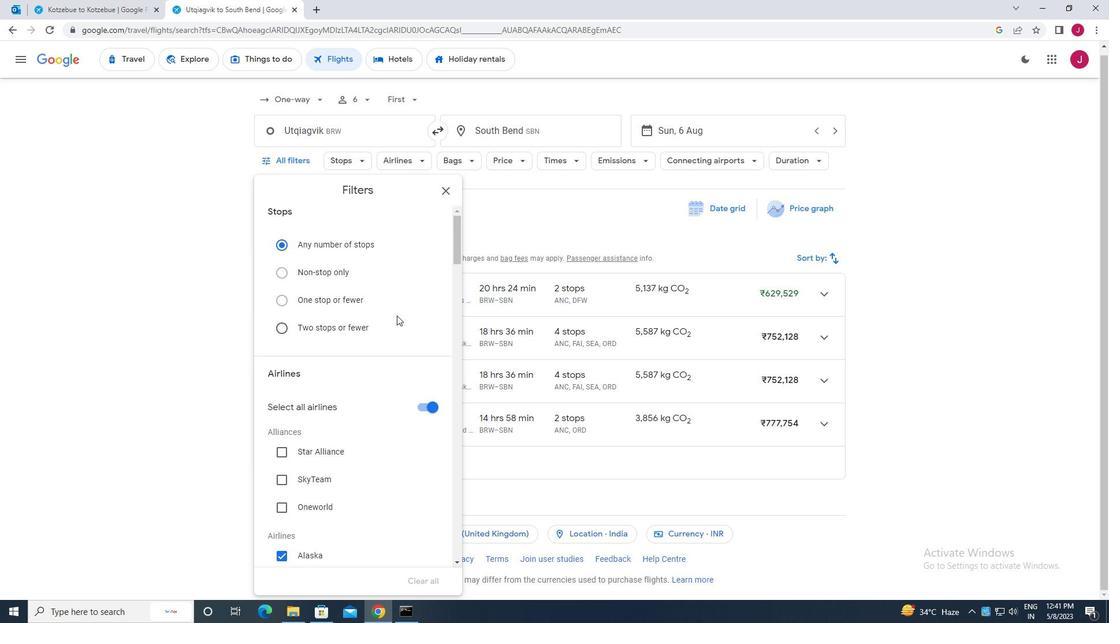 
Action: Mouse moved to (396, 316)
Screenshot: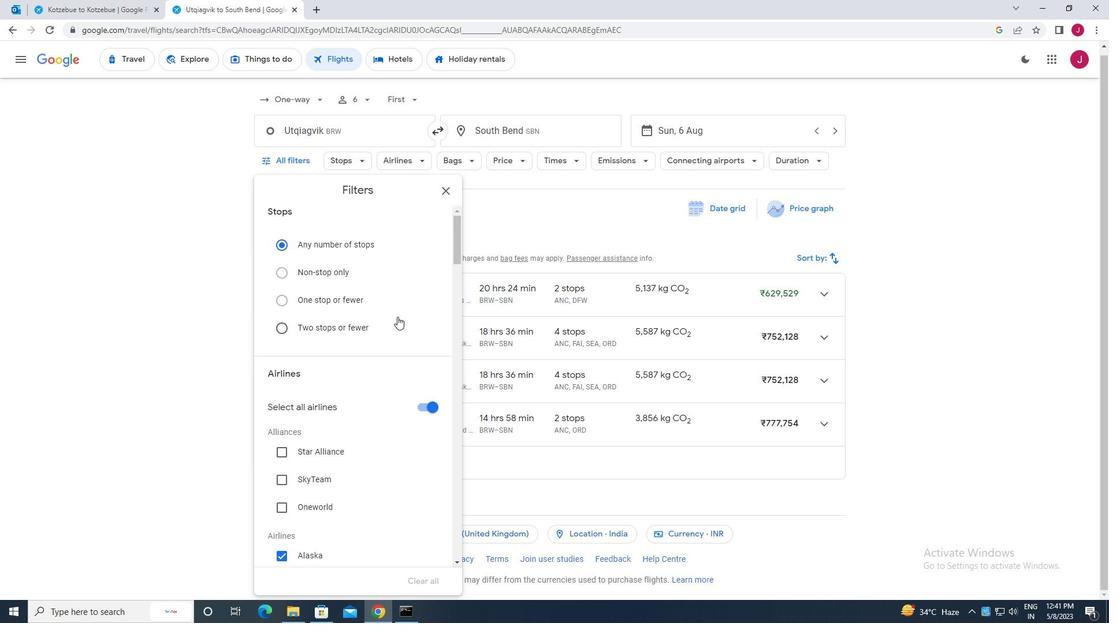 
Action: Mouse scrolled (396, 316) with delta (0, 0)
Screenshot: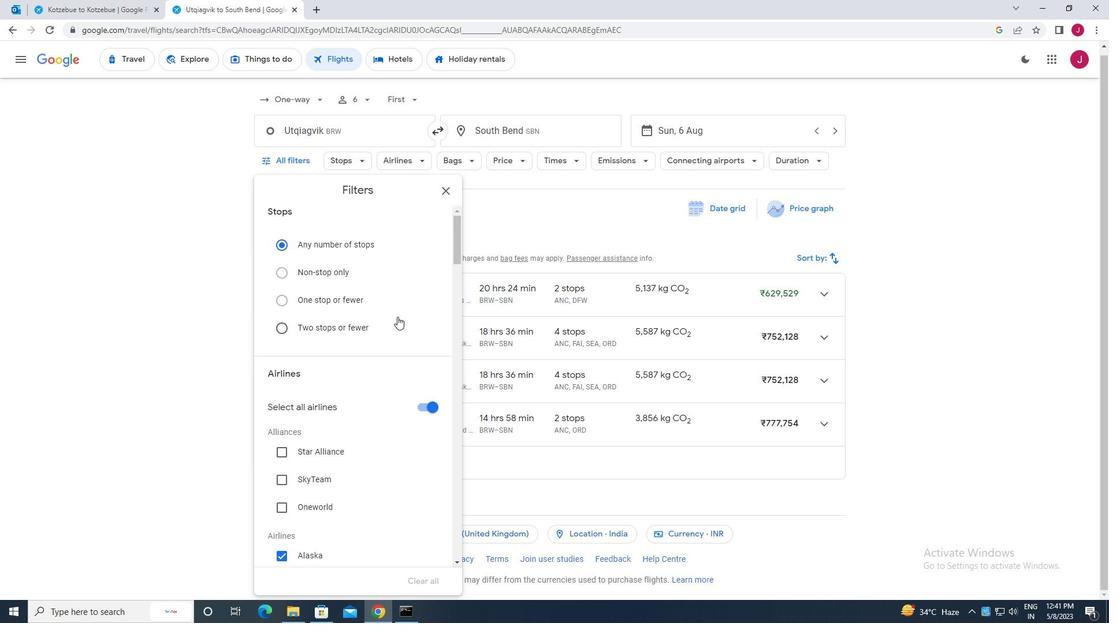 
Action: Mouse moved to (394, 313)
Screenshot: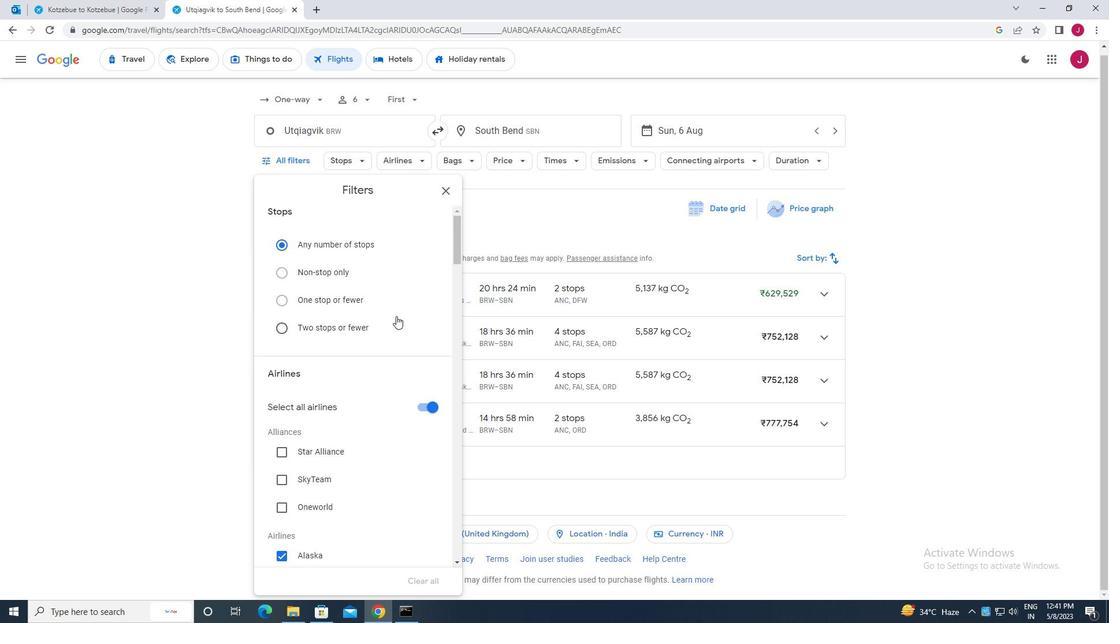 
Action: Mouse scrolled (394, 313) with delta (0, 0)
Screenshot: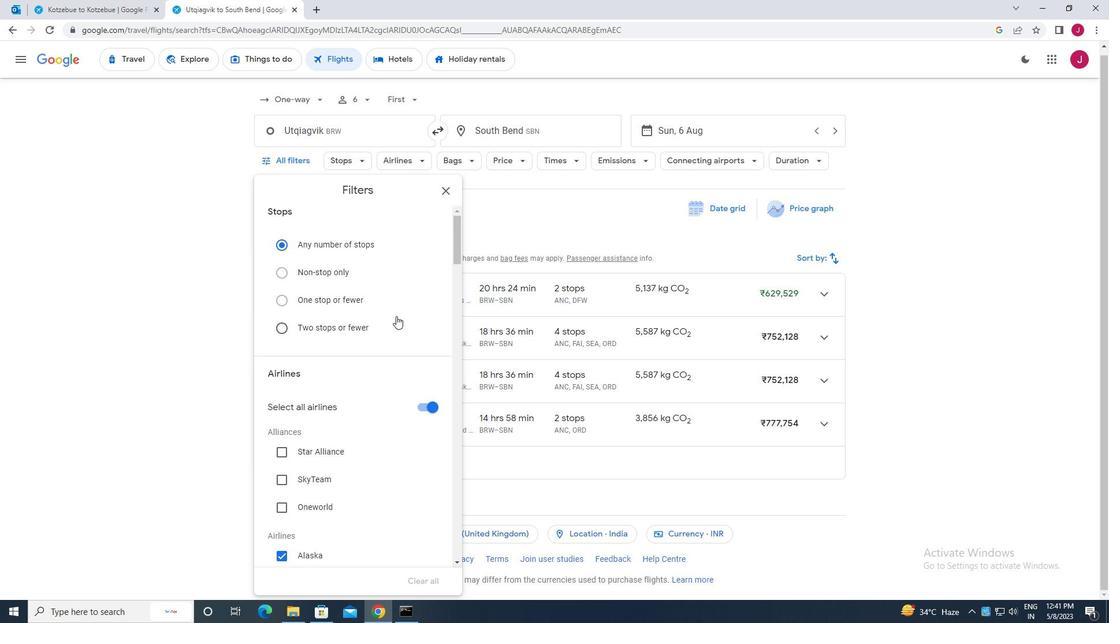 
Action: Mouse moved to (425, 233)
Screenshot: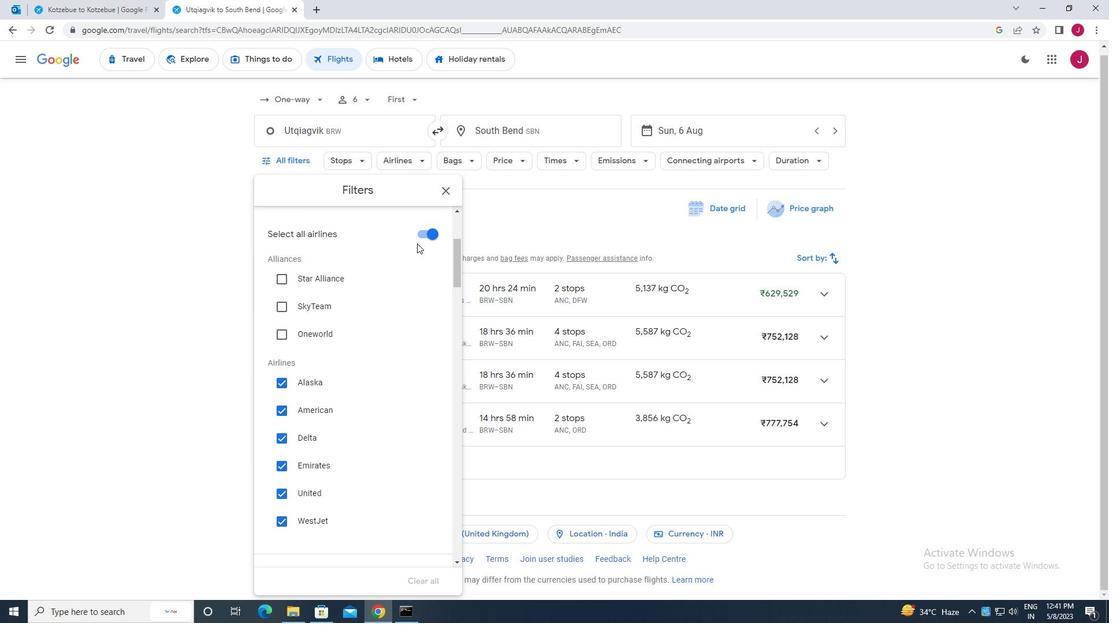 
Action: Mouse pressed left at (425, 233)
Screenshot: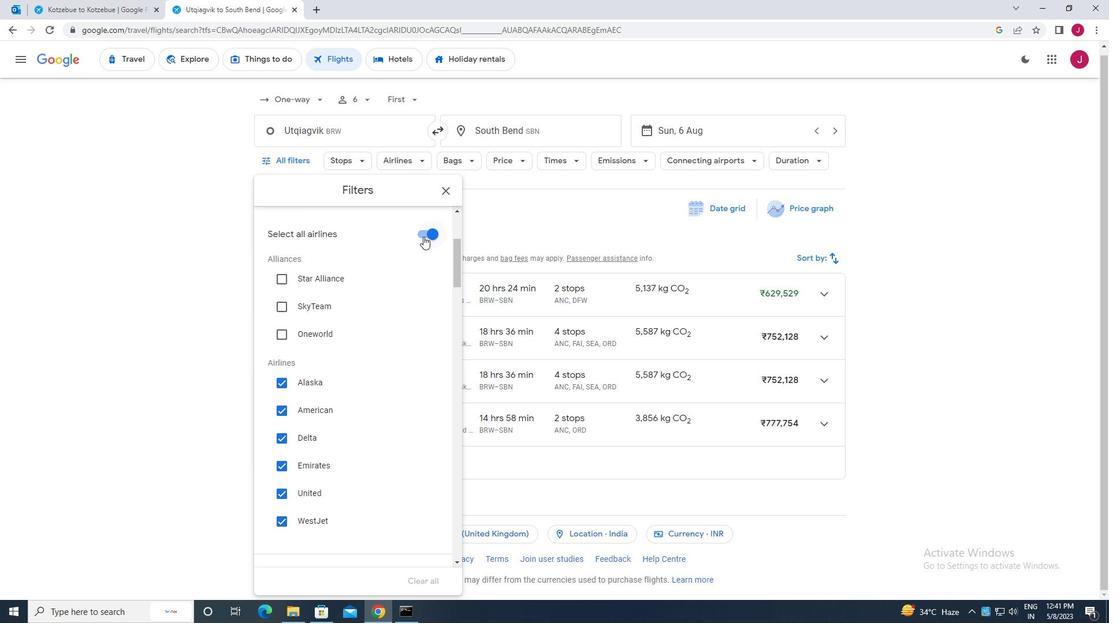 
Action: Mouse moved to (361, 270)
Screenshot: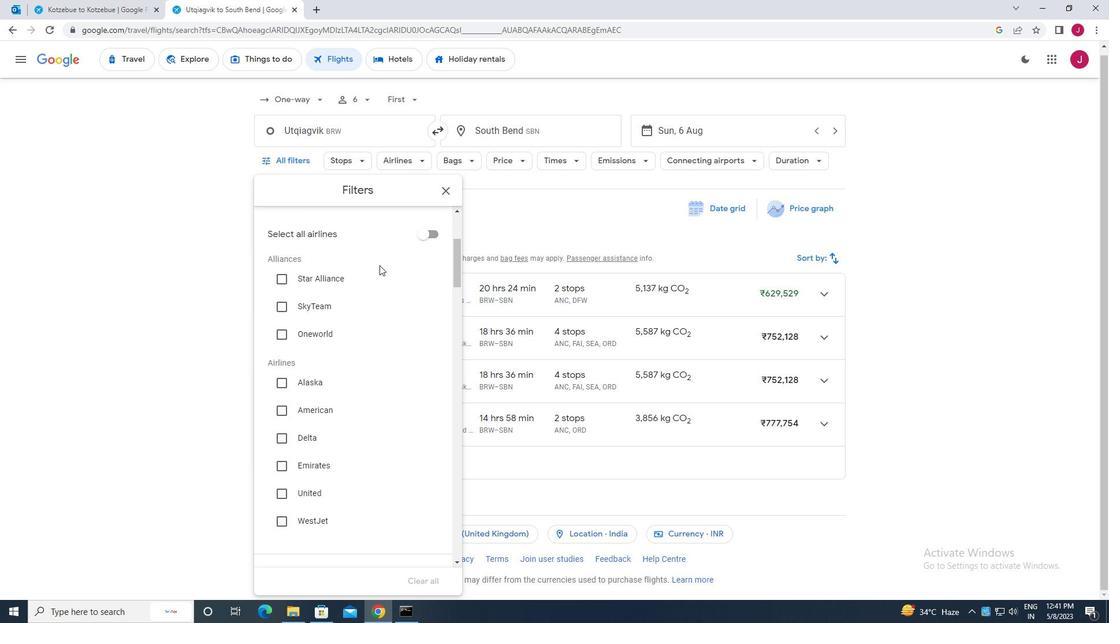 
Action: Mouse scrolled (361, 270) with delta (0, 0)
Screenshot: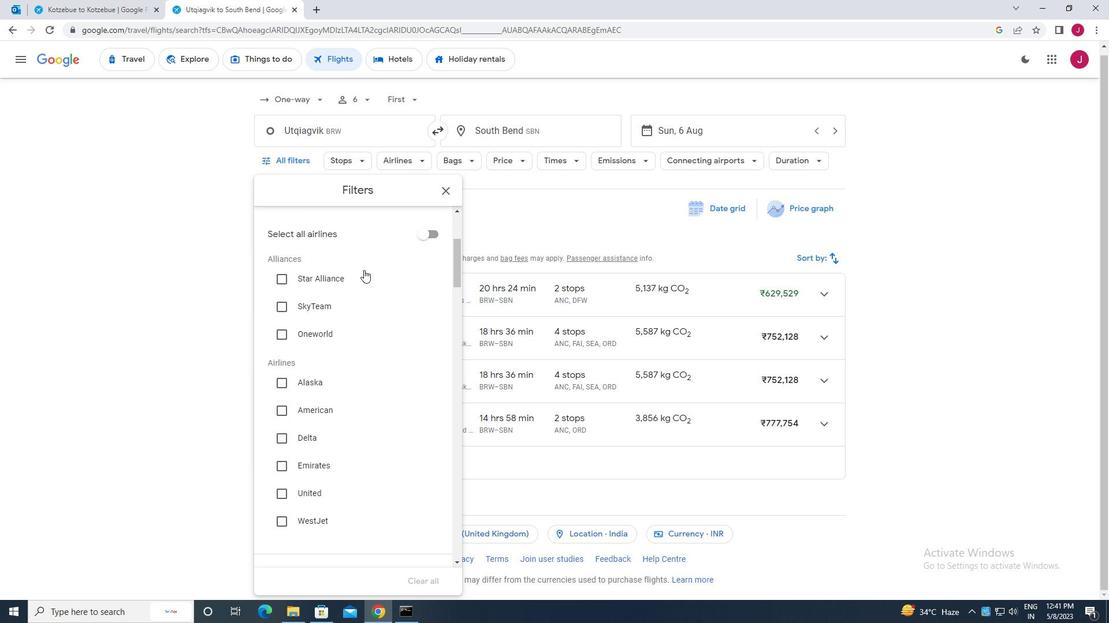 
Action: Mouse scrolled (361, 270) with delta (0, 0)
Screenshot: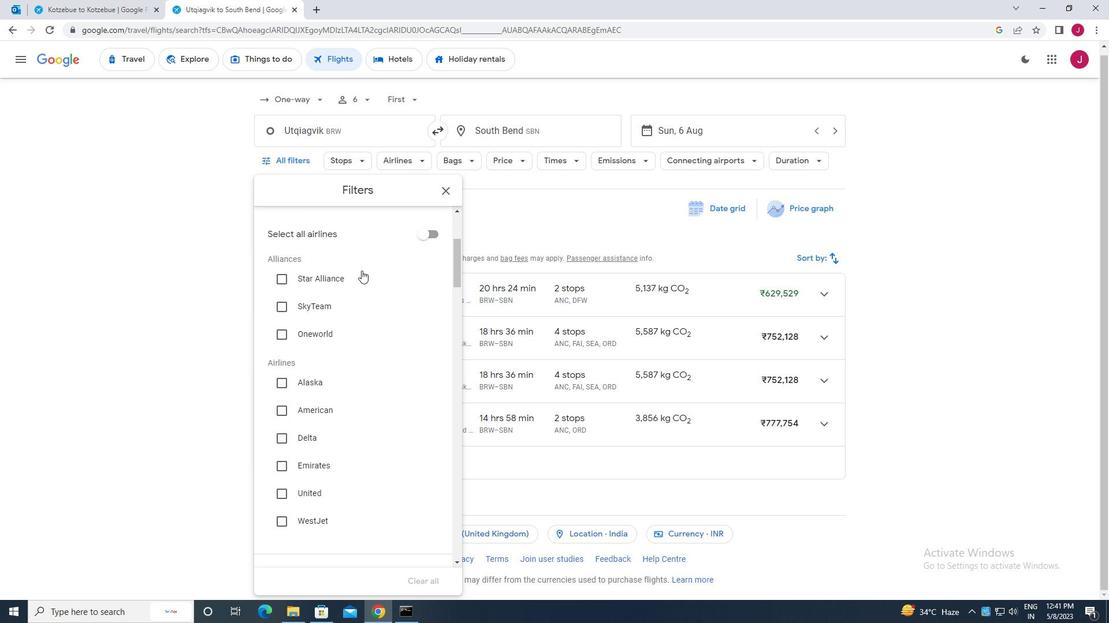 
Action: Mouse moved to (362, 270)
Screenshot: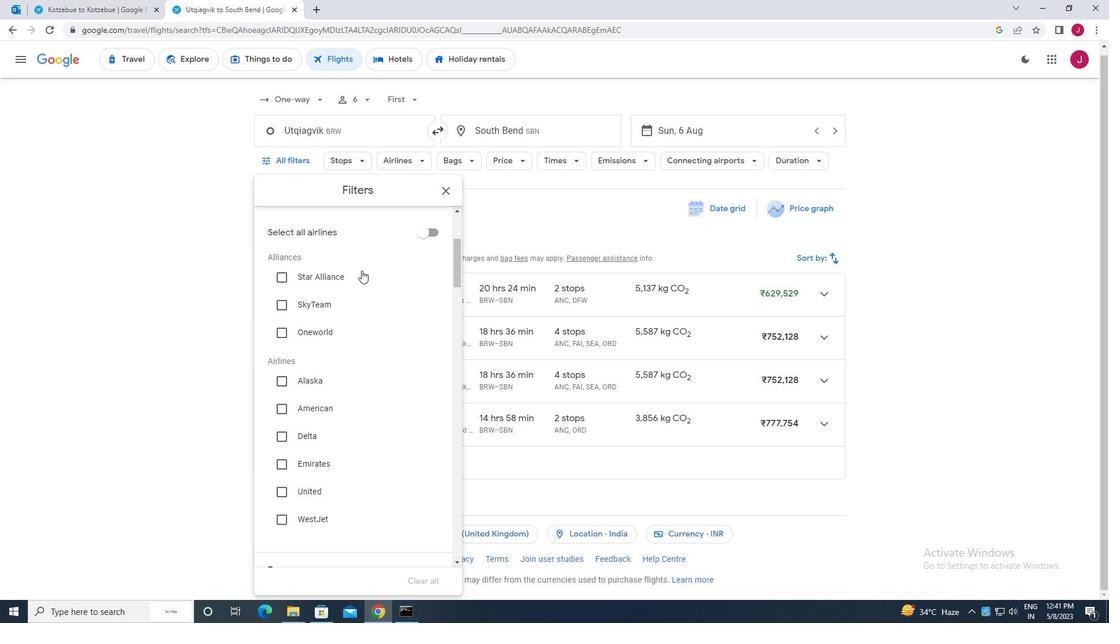 
Action: Mouse scrolled (362, 270) with delta (0, 0)
Screenshot: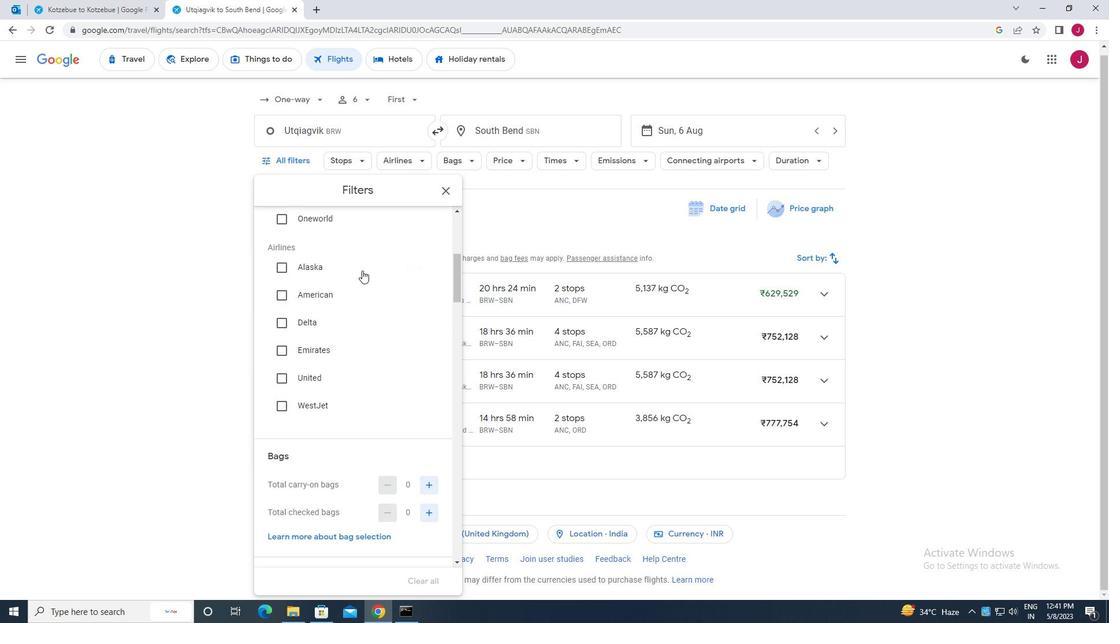 
Action: Mouse scrolled (362, 270) with delta (0, 0)
Screenshot: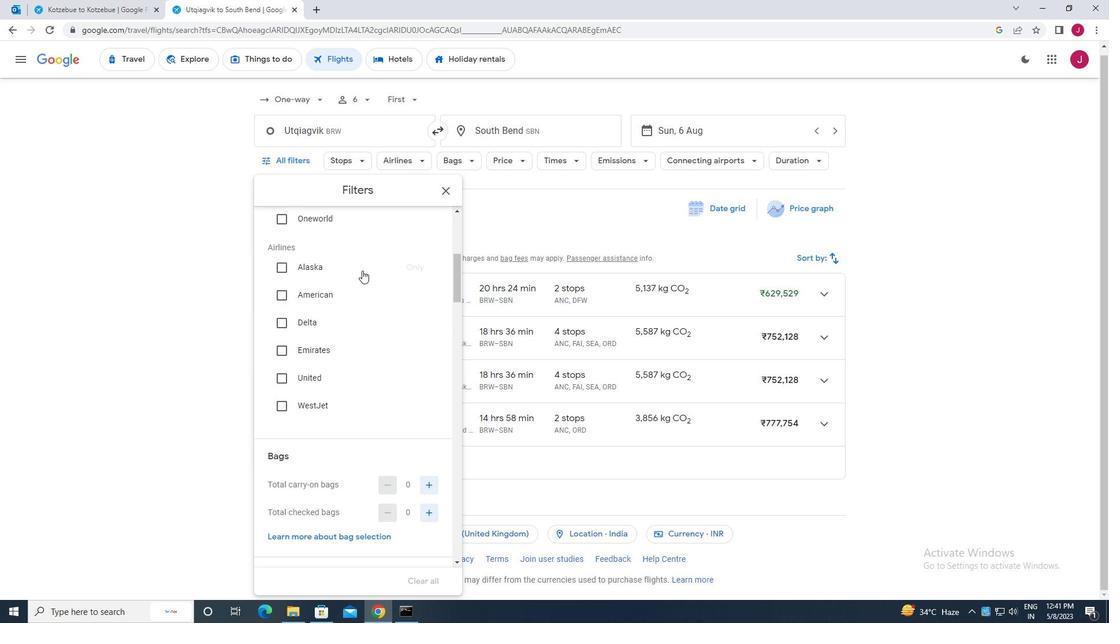 
Action: Mouse scrolled (362, 270) with delta (0, 0)
Screenshot: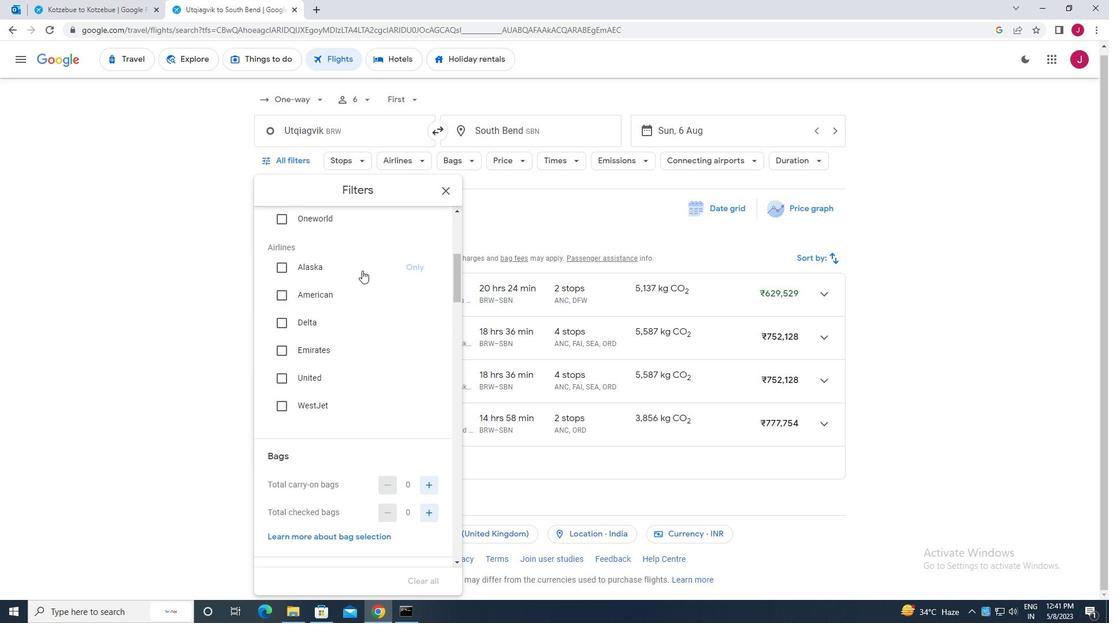 
Action: Mouse scrolled (362, 270) with delta (0, 0)
Screenshot: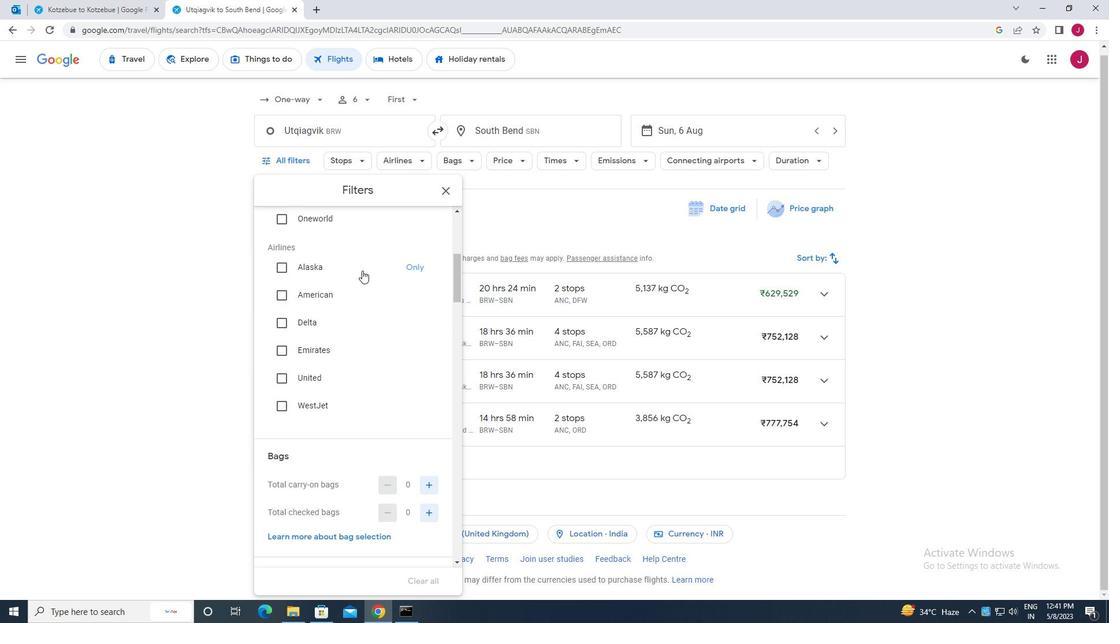
Action: Mouse moved to (426, 257)
Screenshot: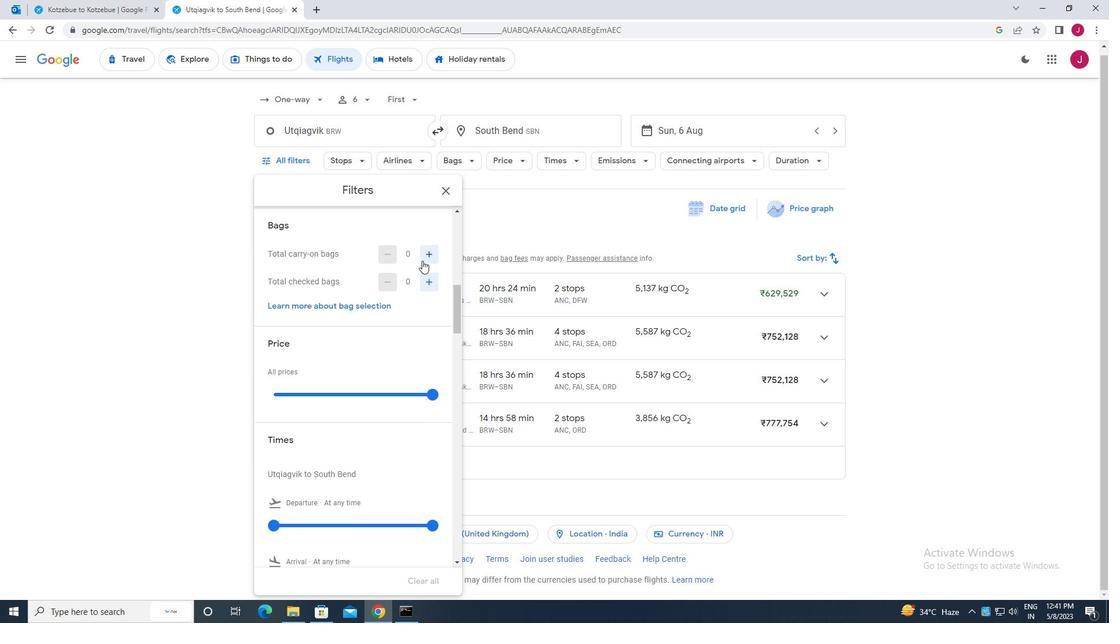 
Action: Mouse pressed left at (426, 257)
Screenshot: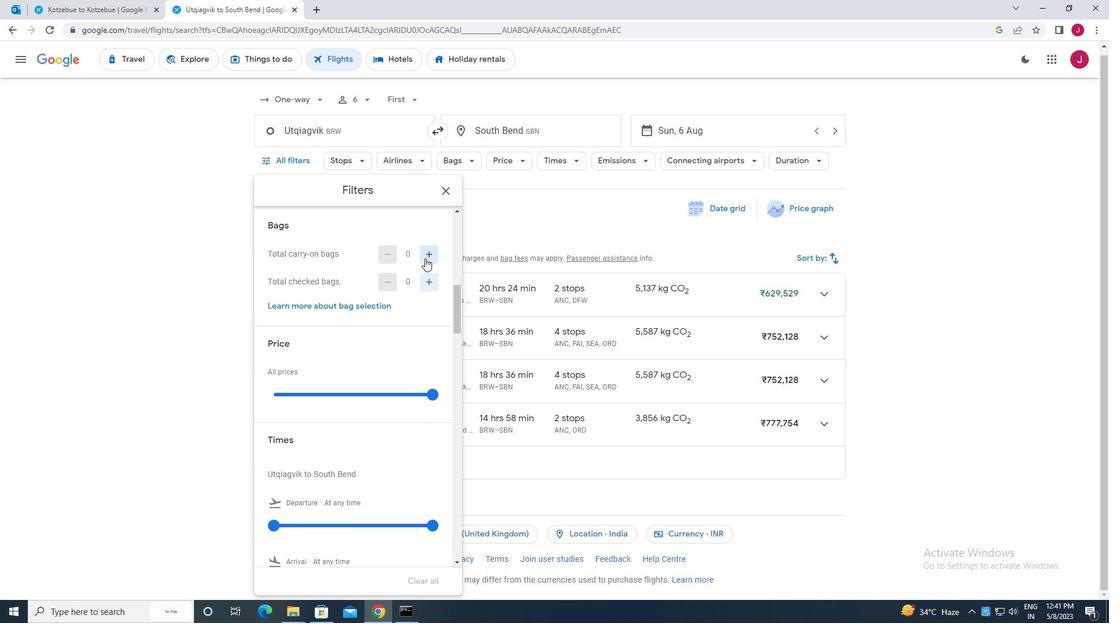 
Action: Mouse pressed left at (426, 257)
Screenshot: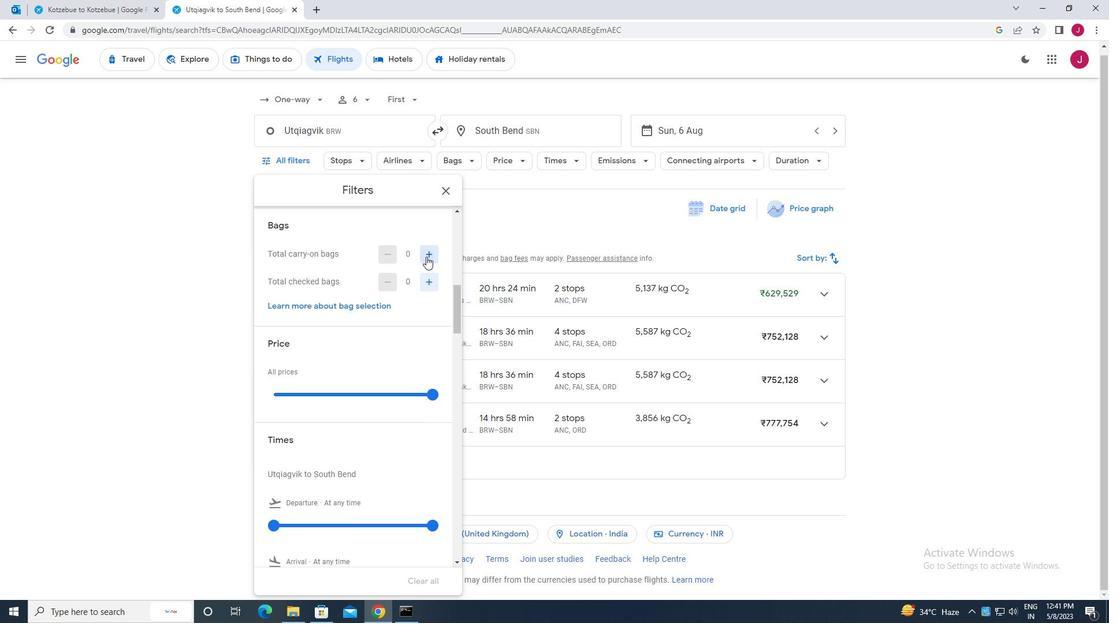 
Action: Mouse scrolled (426, 256) with delta (0, 0)
Screenshot: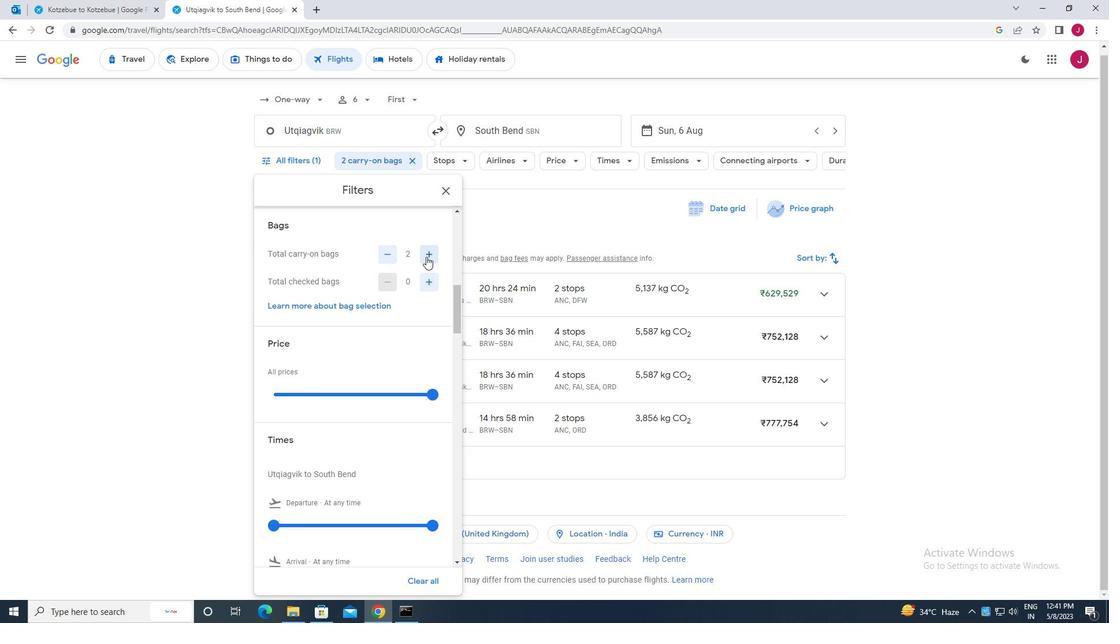 
Action: Mouse scrolled (426, 256) with delta (0, 0)
Screenshot: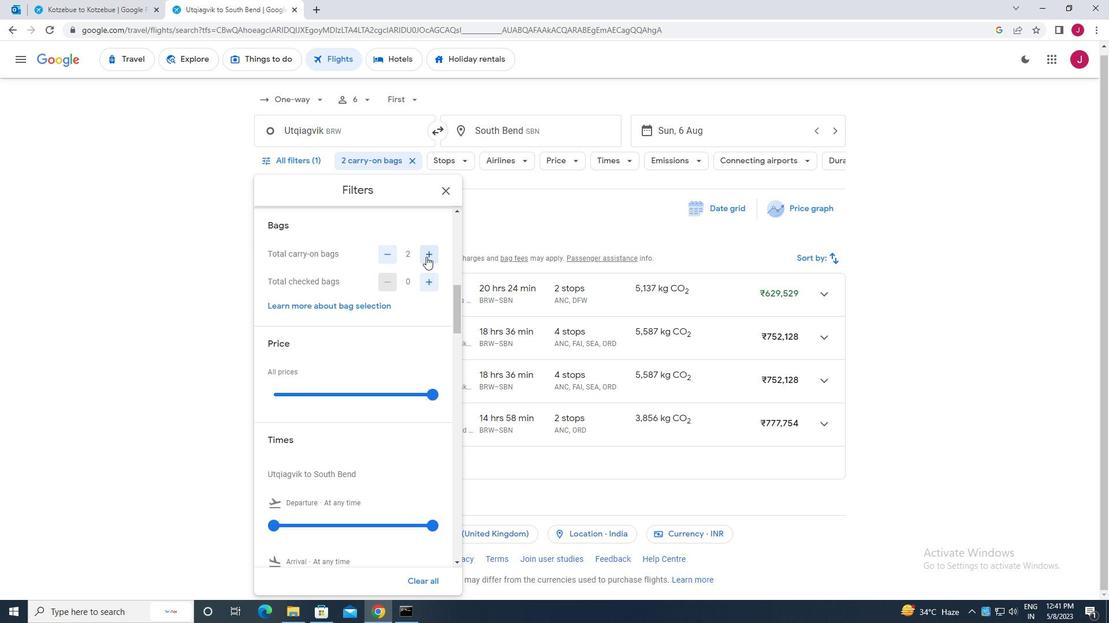 
Action: Mouse moved to (393, 301)
Screenshot: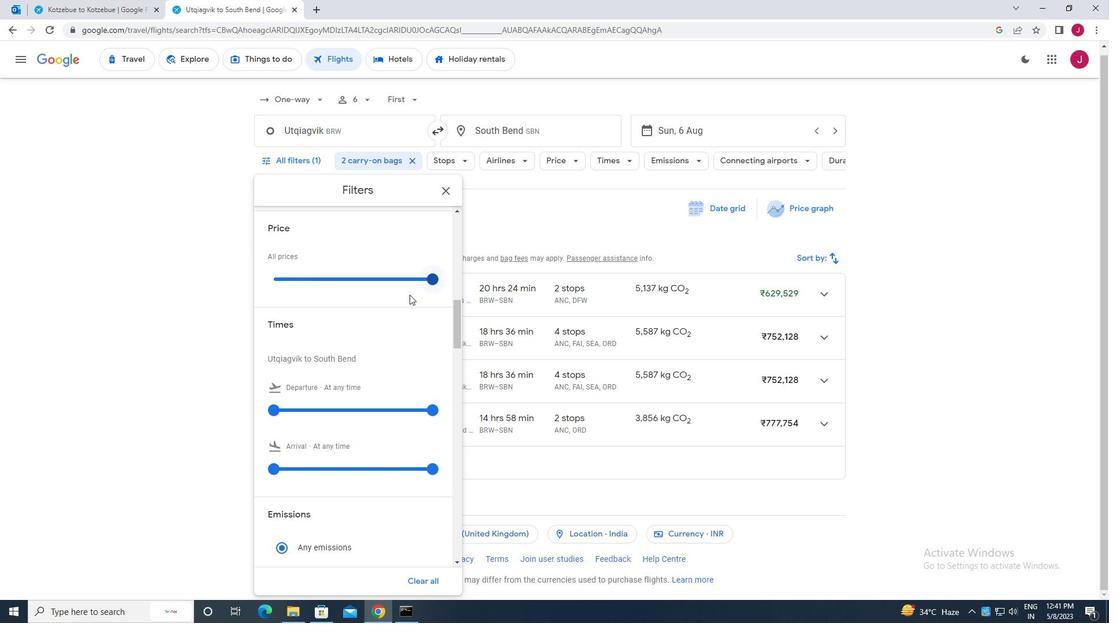 
Action: Mouse scrolled (393, 300) with delta (0, 0)
Screenshot: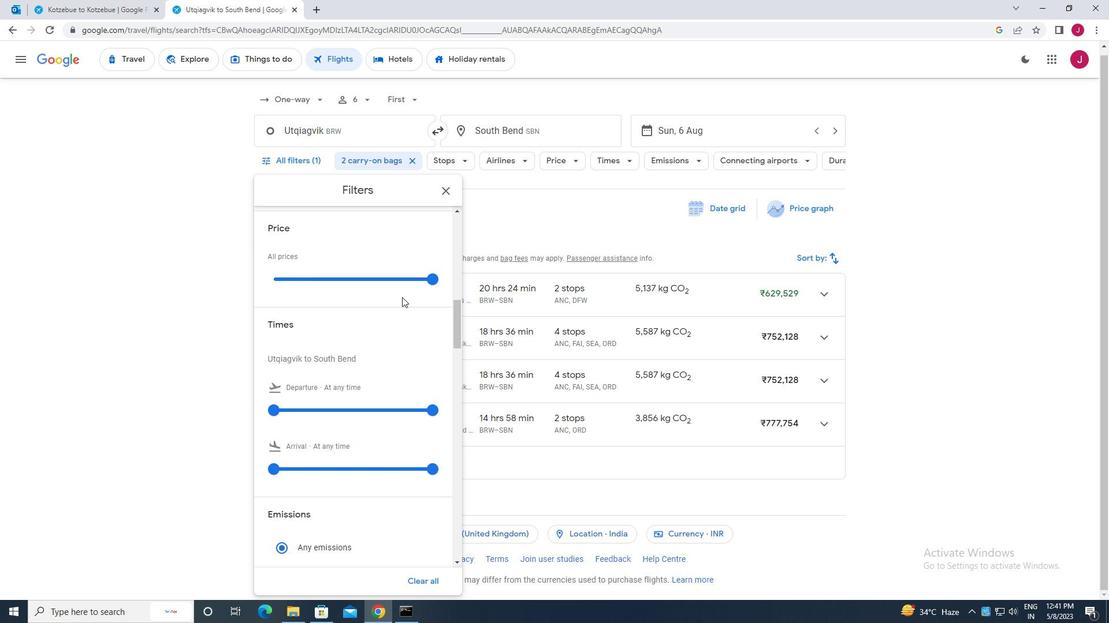 
Action: Mouse moved to (393, 302)
Screenshot: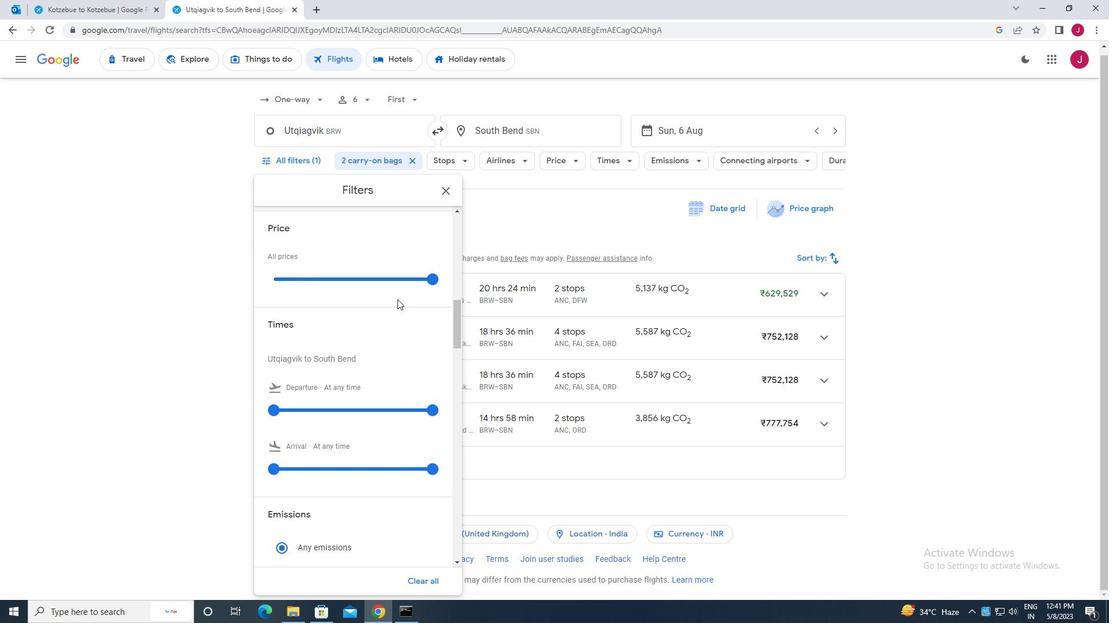 
Action: Mouse scrolled (393, 301) with delta (0, 0)
Screenshot: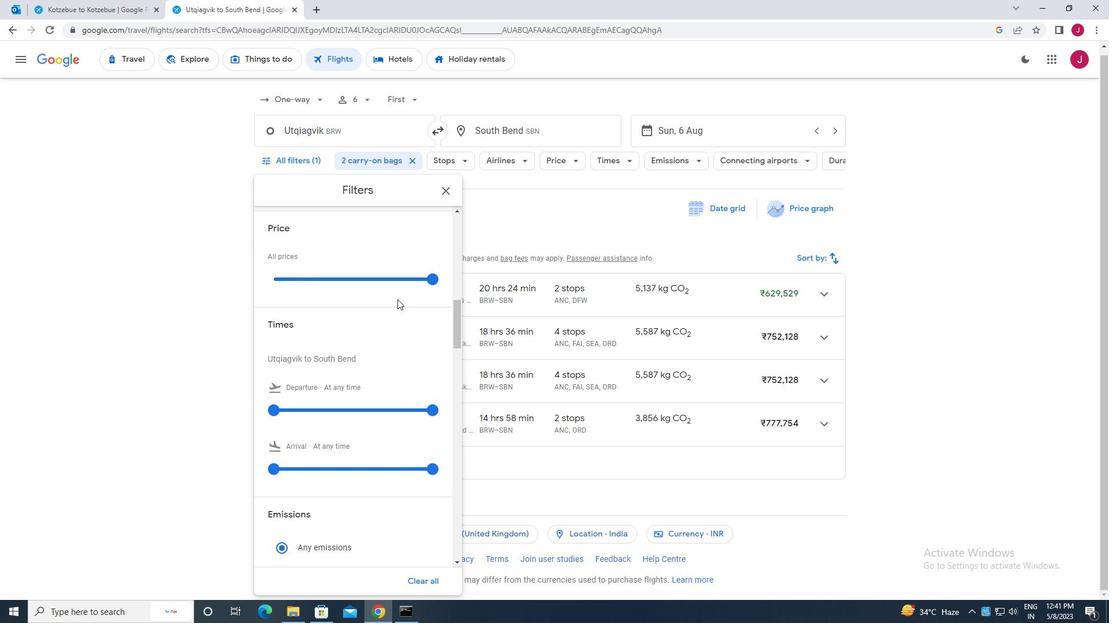 
Action: Mouse moved to (271, 296)
Screenshot: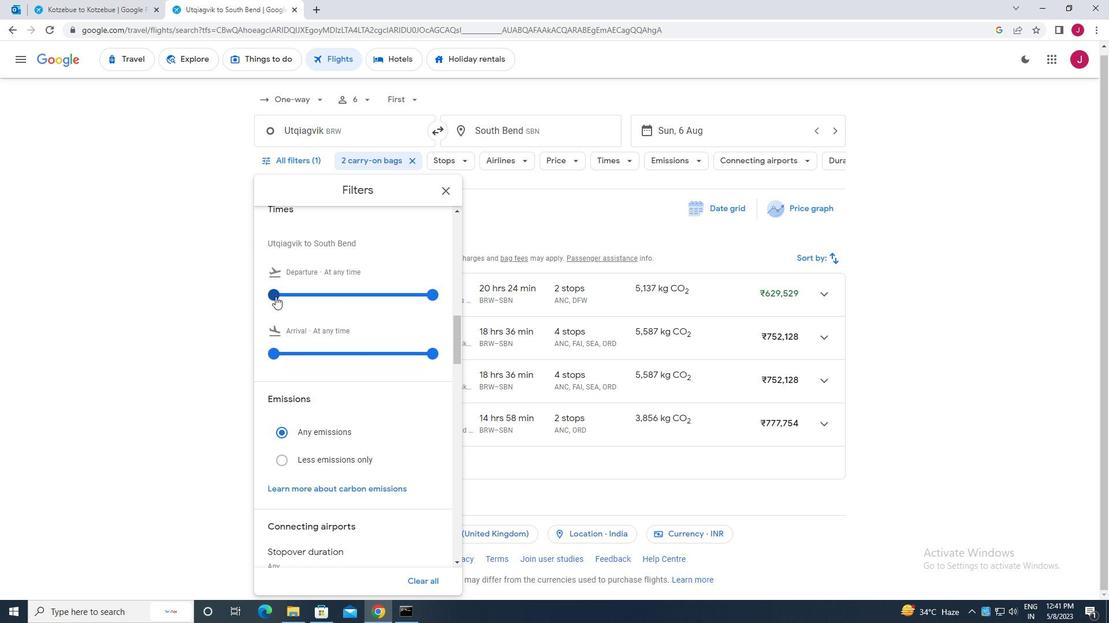 
Action: Mouse pressed left at (271, 296)
Screenshot: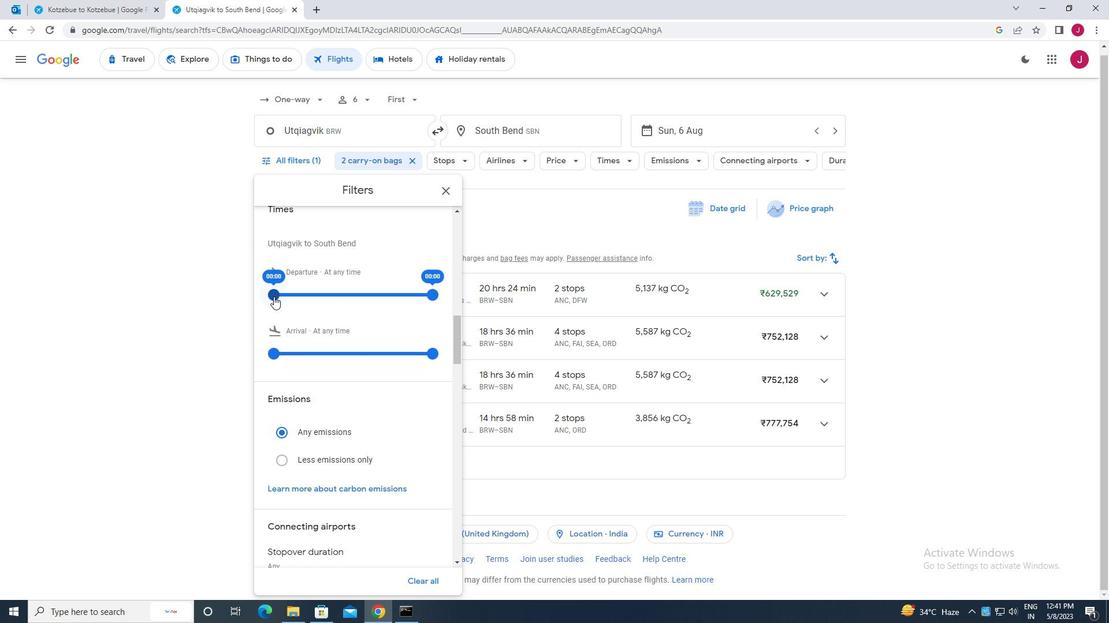
Action: Mouse moved to (433, 294)
Screenshot: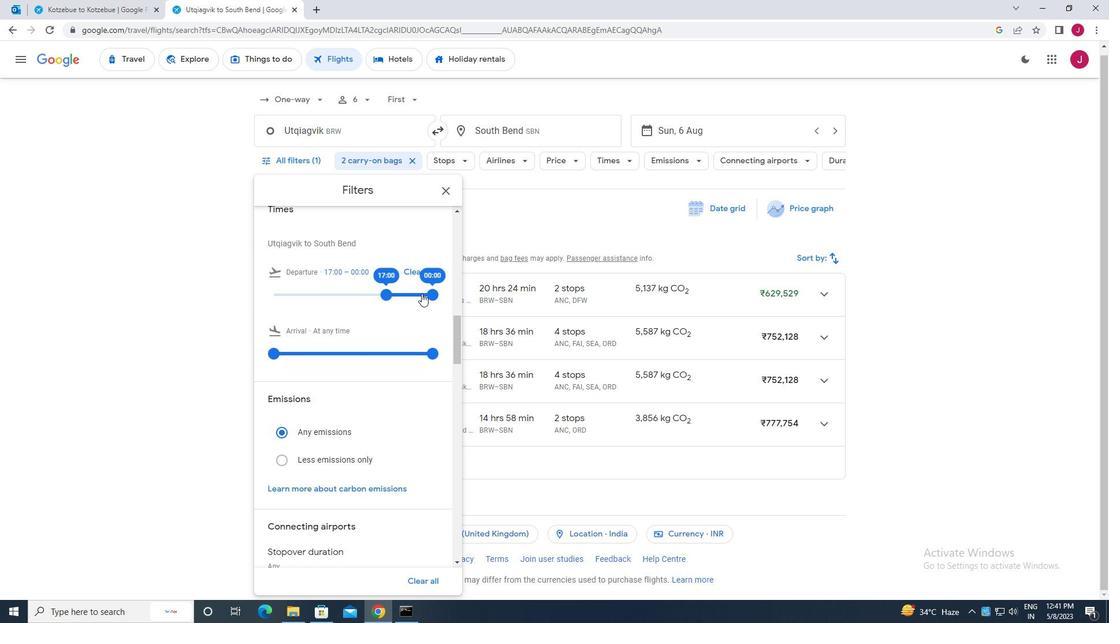 
Action: Mouse pressed left at (433, 294)
Screenshot: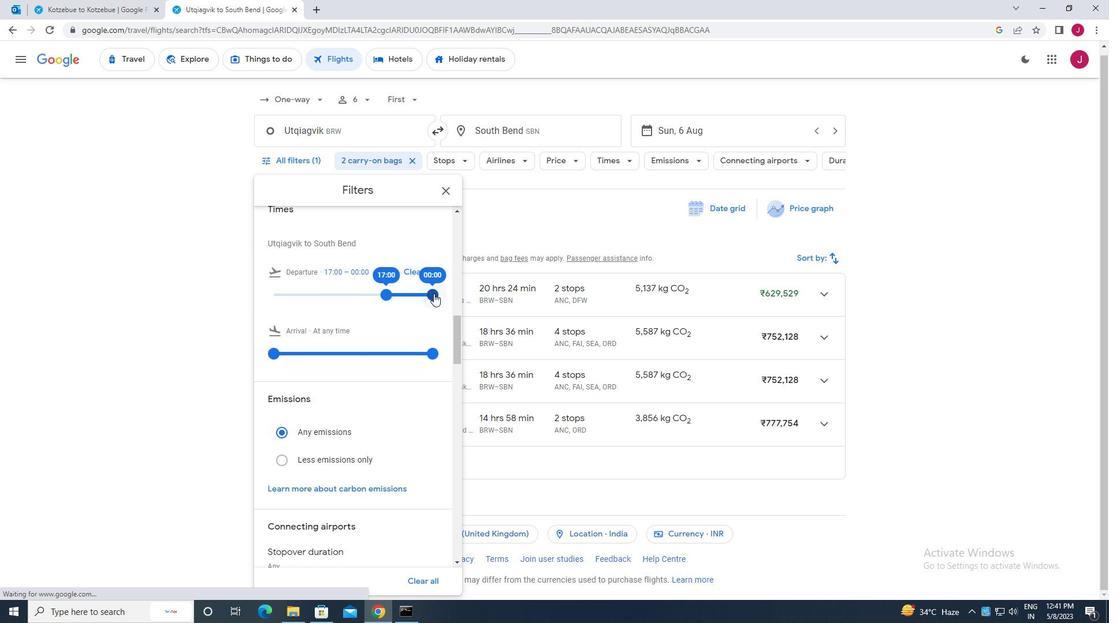 
Action: Mouse moved to (447, 190)
Screenshot: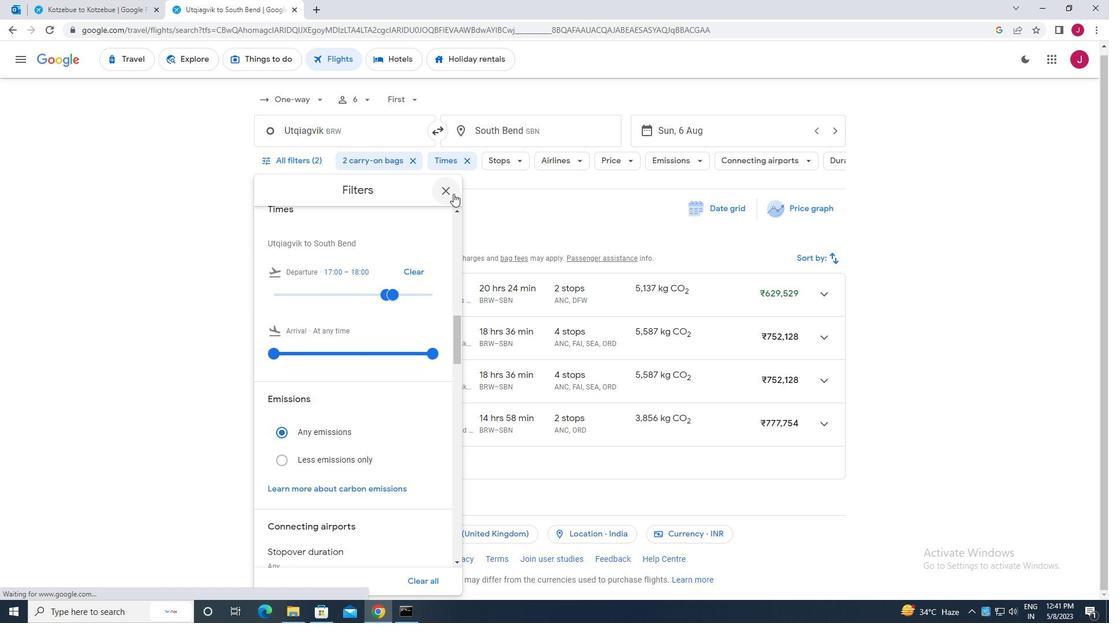 
Action: Mouse pressed left at (447, 190)
Screenshot: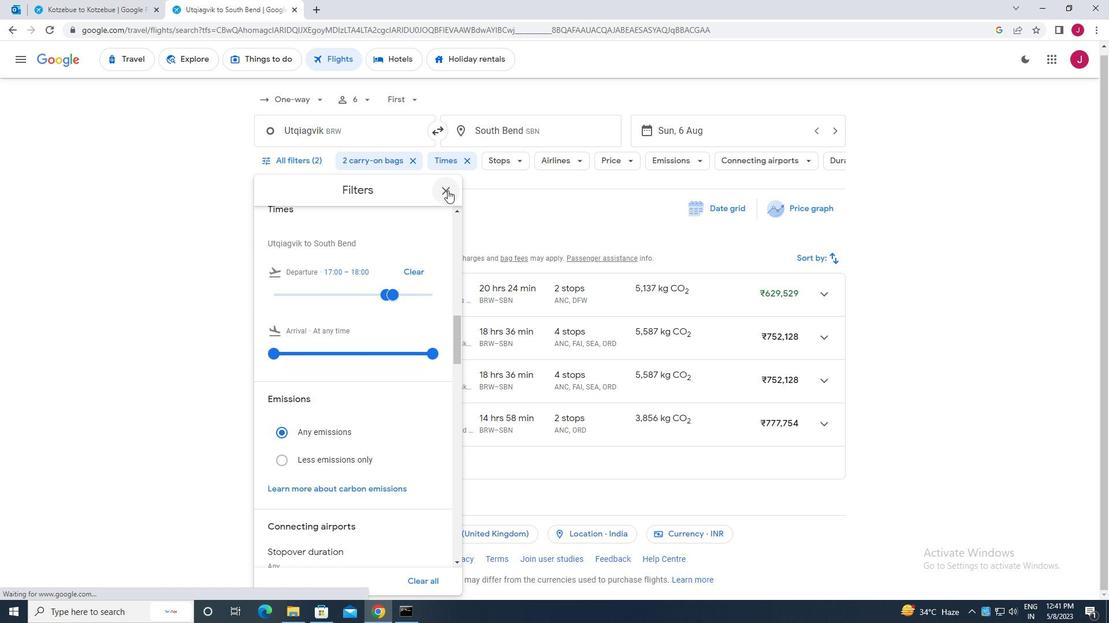 
